 Task: Create an event for the leadership development program.
Action: Mouse moved to (327, 373)
Screenshot: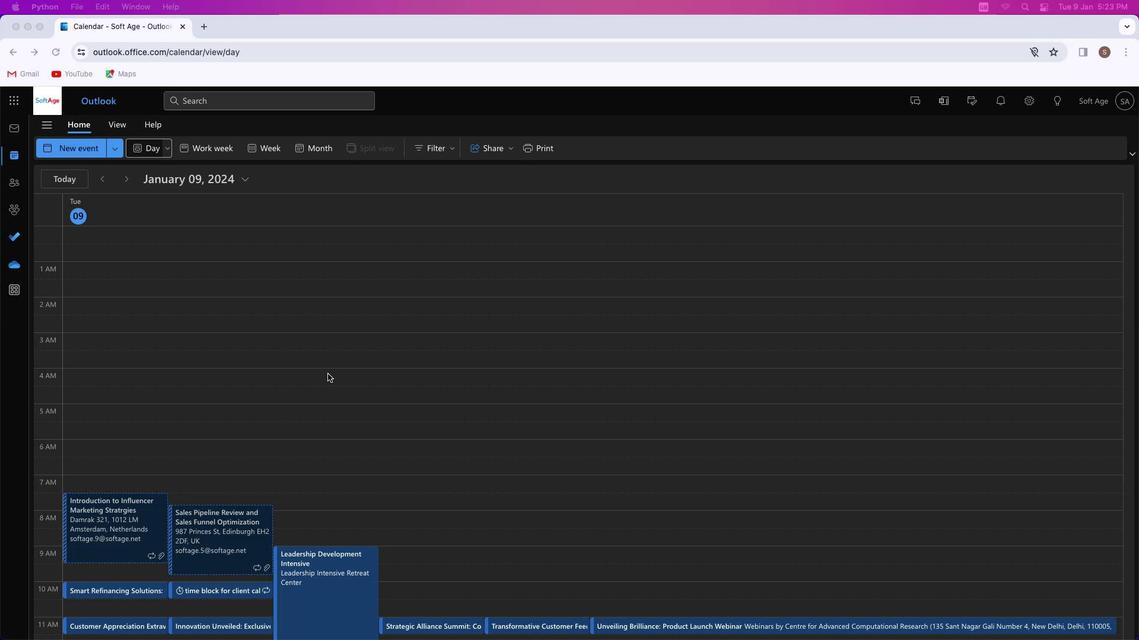 
Action: Mouse pressed left at (327, 373)
Screenshot: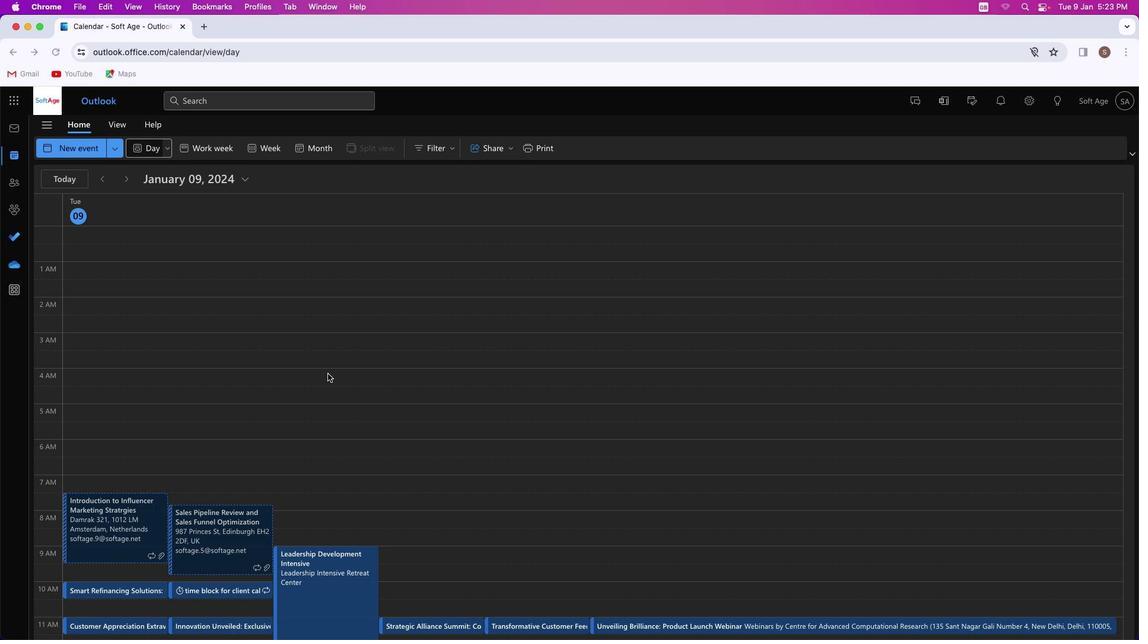 
Action: Mouse moved to (70, 153)
Screenshot: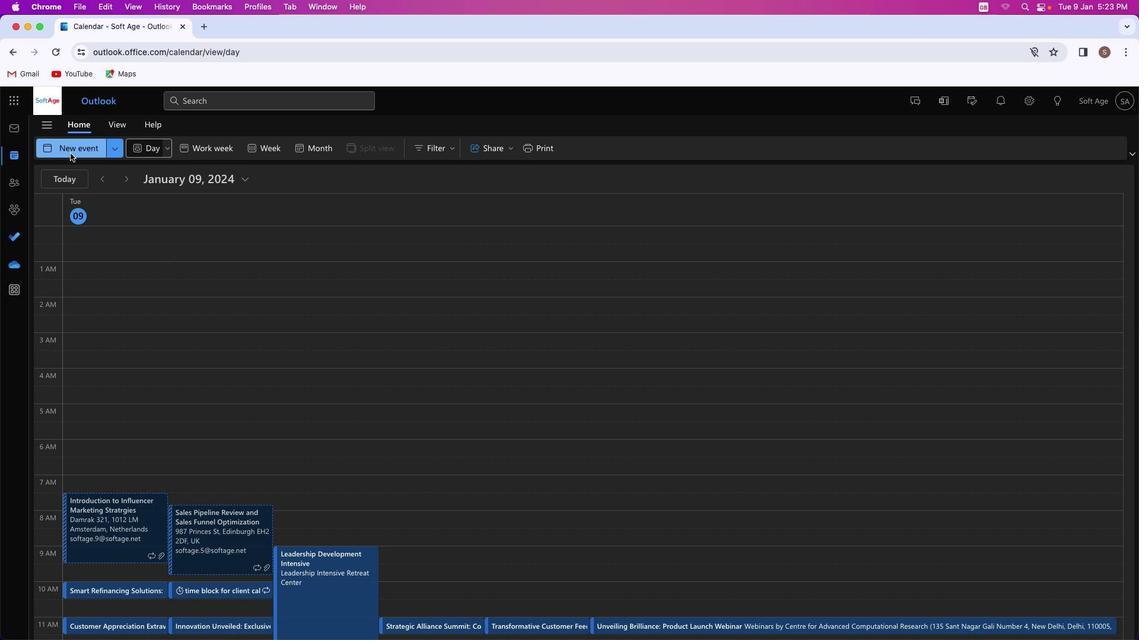 
Action: Mouse pressed left at (70, 153)
Screenshot: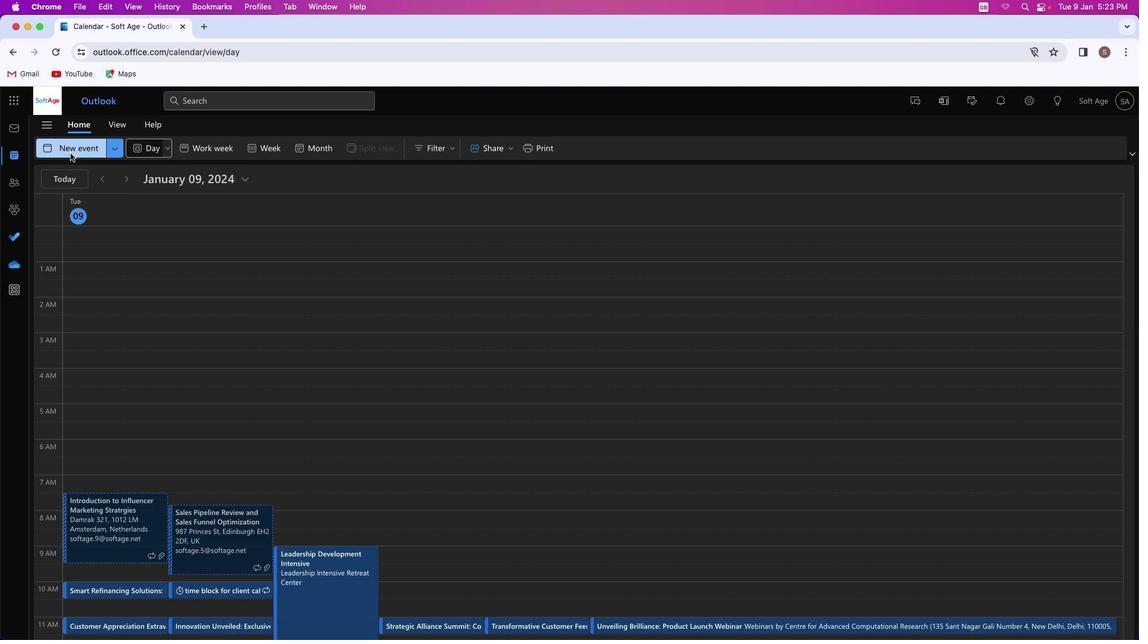 
Action: Mouse moved to (295, 226)
Screenshot: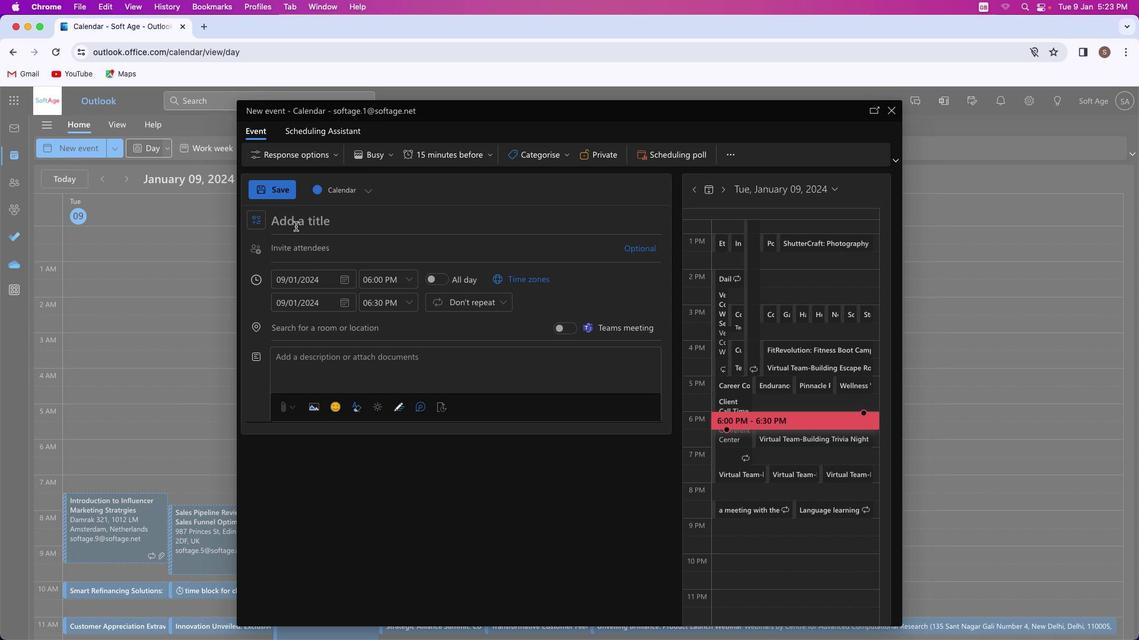 
Action: Mouse pressed left at (295, 226)
Screenshot: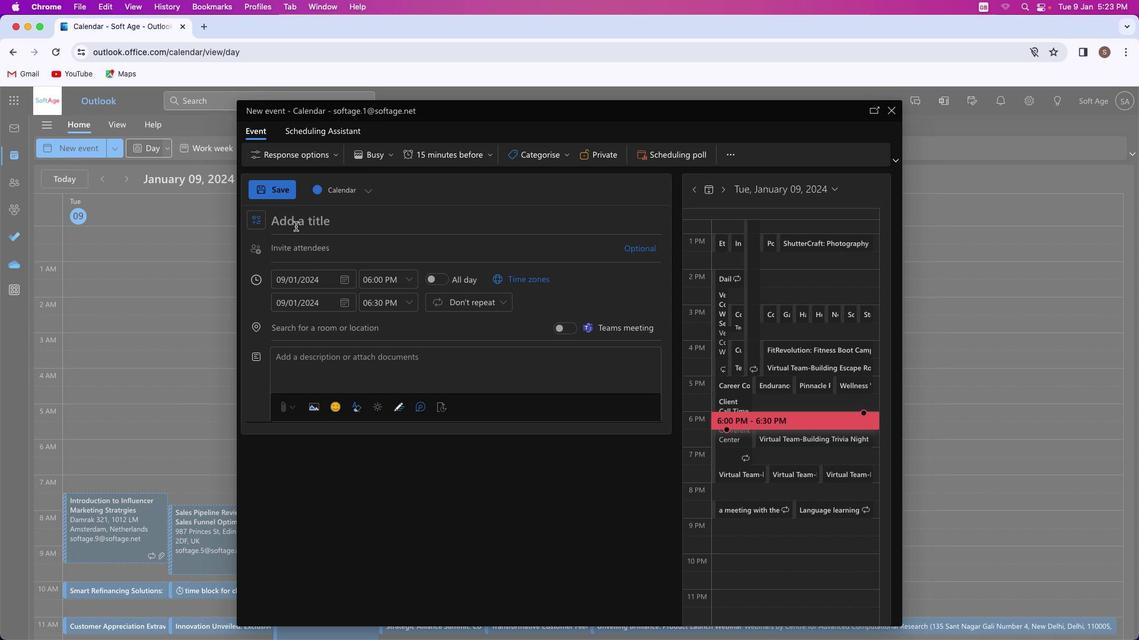 
Action: Key pressed Key.shift_r'L''e''a''d''e''r''s''h''i''p'Key.spaceKey.shift'F''o''r''g''e'Key.shift_r':'Key.spaceKey.shift'D''e''v''e''l''o''p''m''e''n''t'Key.spaceKey.shift_r'P''r''o''g''r''a''m'
Screenshot: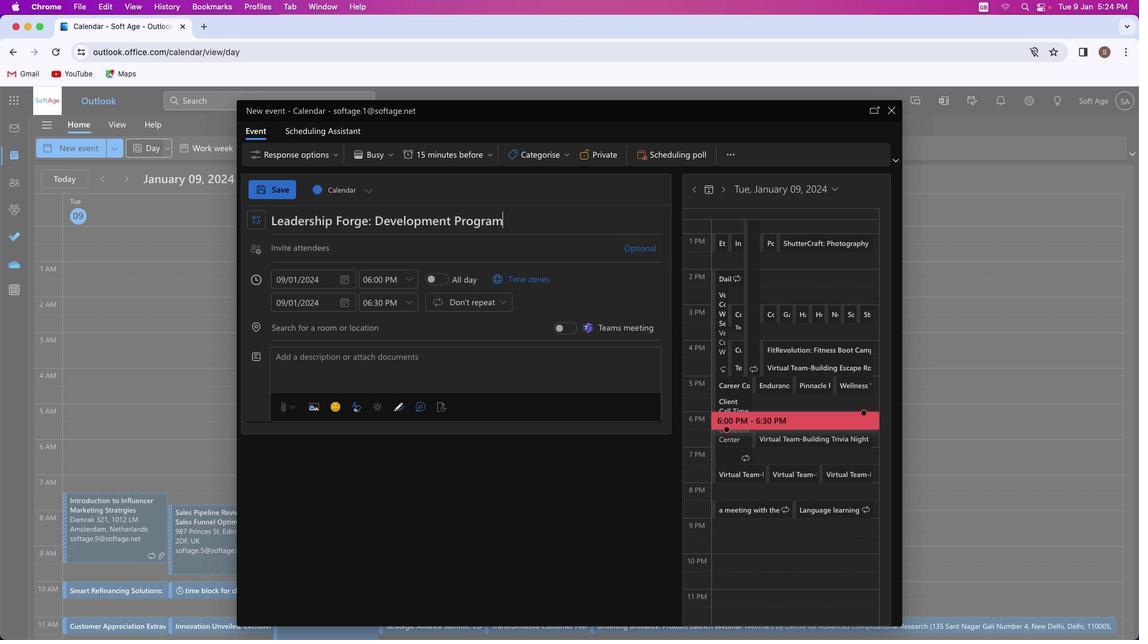 
Action: Mouse moved to (322, 251)
Screenshot: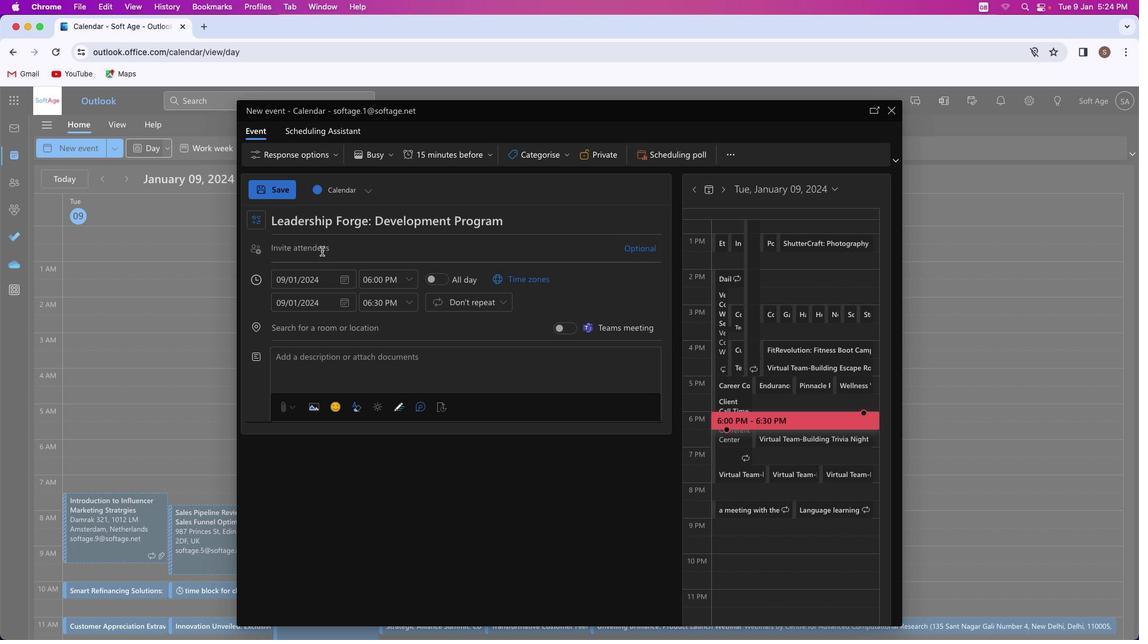 
Action: Mouse pressed left at (322, 251)
Screenshot: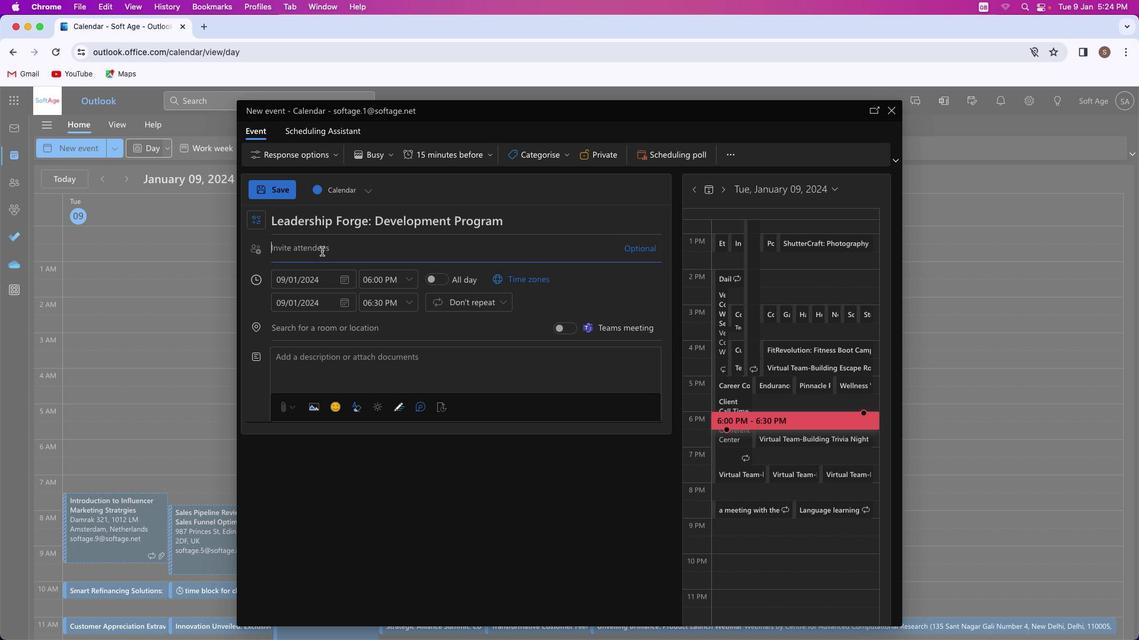
Action: Key pressed Key.shift'A''k''a''s''h''r''a''j''p''u''t'Key.shift'@''o''u''t''l''o''o''k''.''c''o''m'
Screenshot: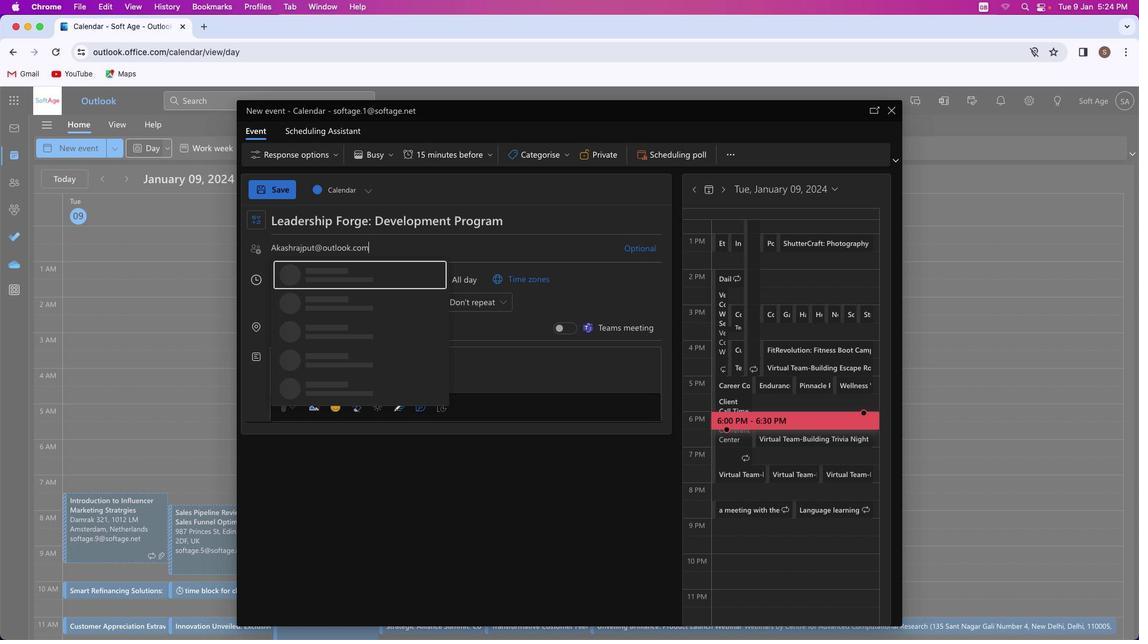 
Action: Mouse moved to (373, 270)
Screenshot: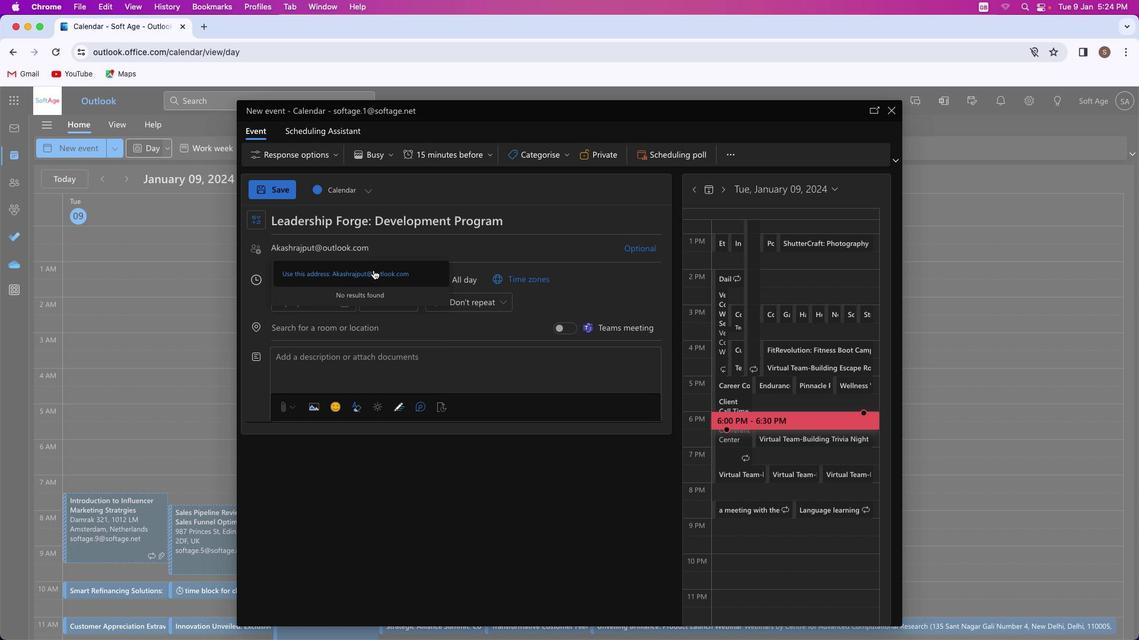 
Action: Mouse pressed left at (373, 270)
Screenshot: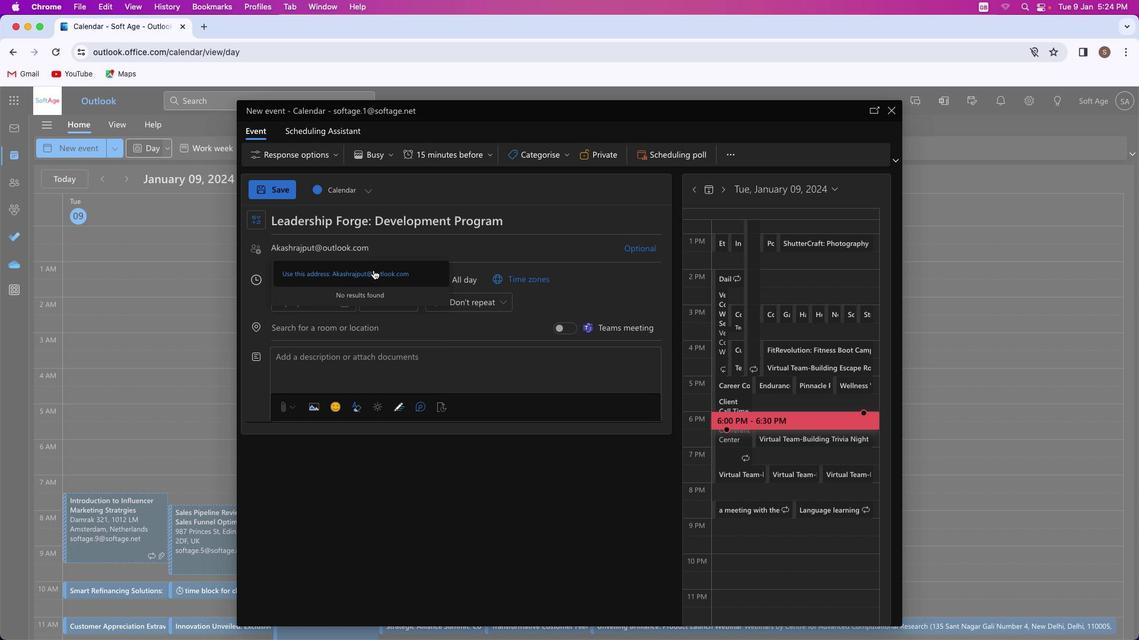 
Action: Mouse moved to (400, 268)
Screenshot: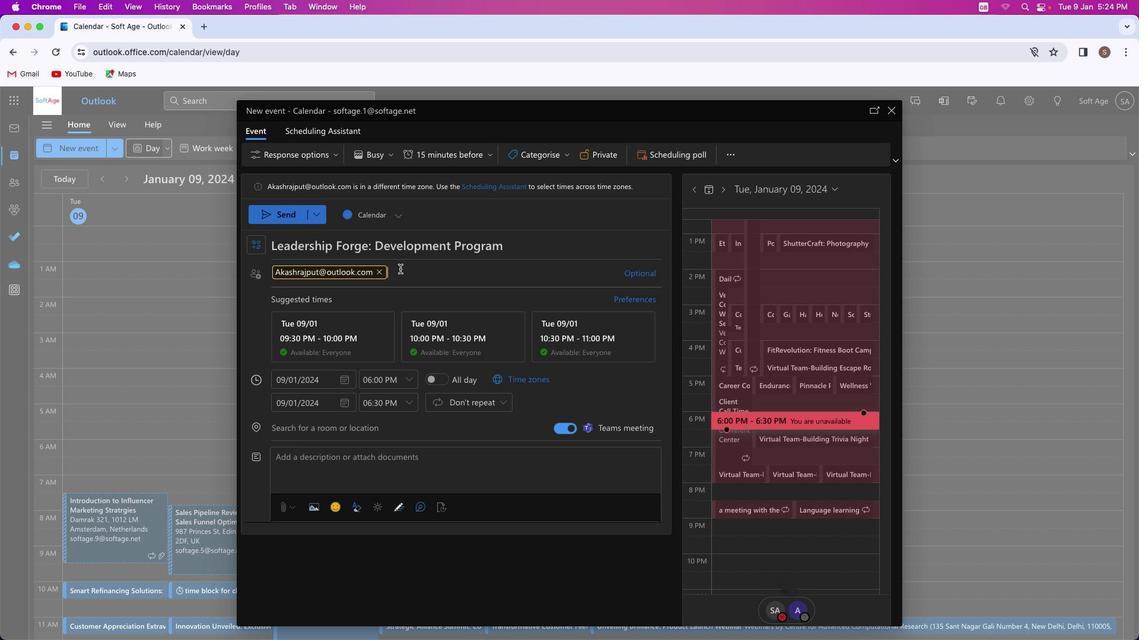 
Action: Key pressed 's''h''i''v''a''m''y''a''d''a''v''s''m''4''1'Key.shift'@''o''u''t''l''o''o''k''.''c''o''m'
Screenshot: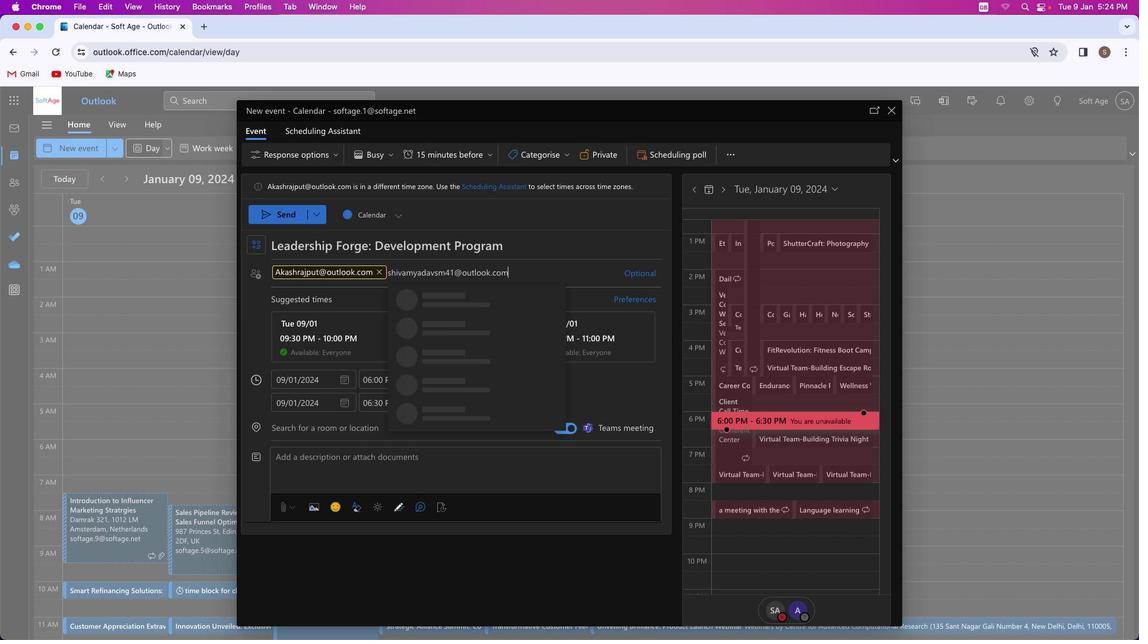 
Action: Mouse moved to (515, 302)
Screenshot: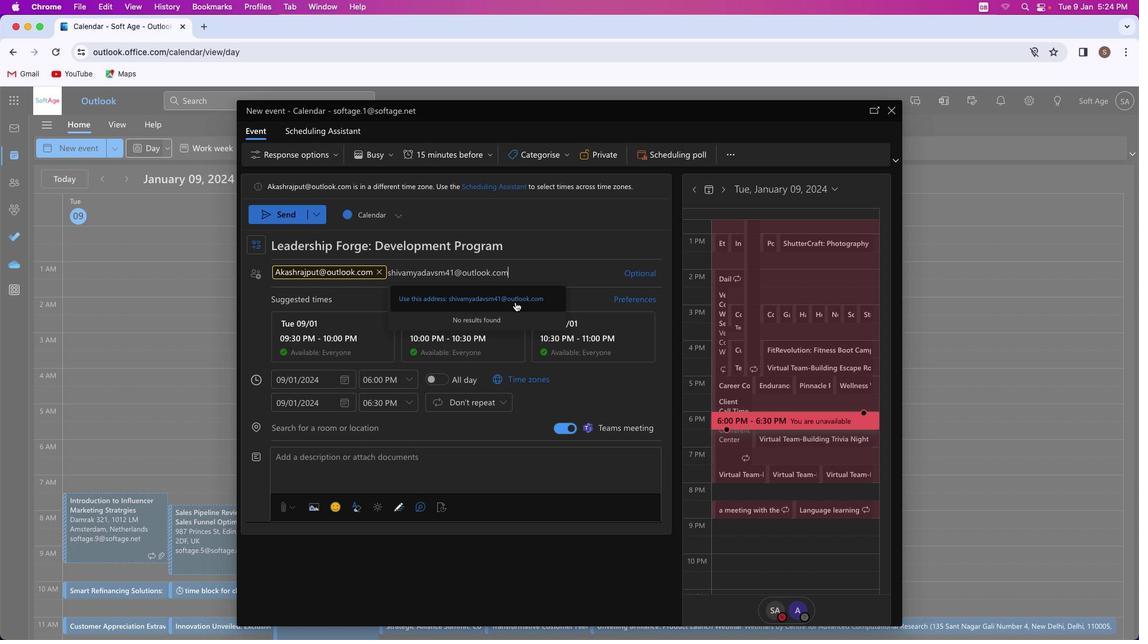 
Action: Mouse pressed left at (515, 302)
Screenshot: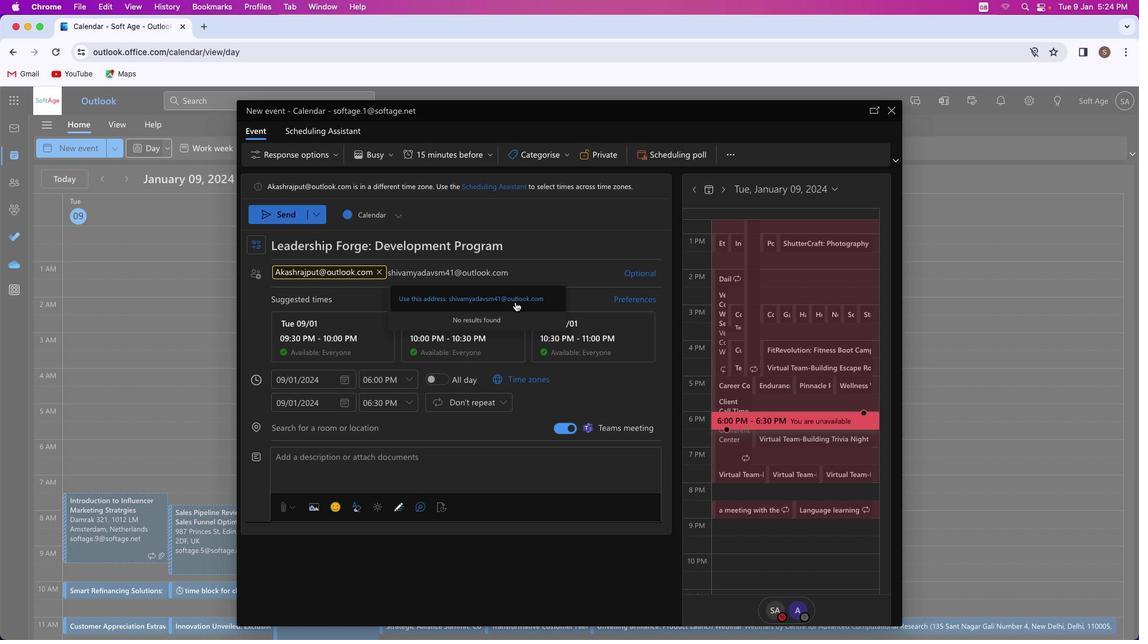 
Action: Mouse moved to (297, 439)
Screenshot: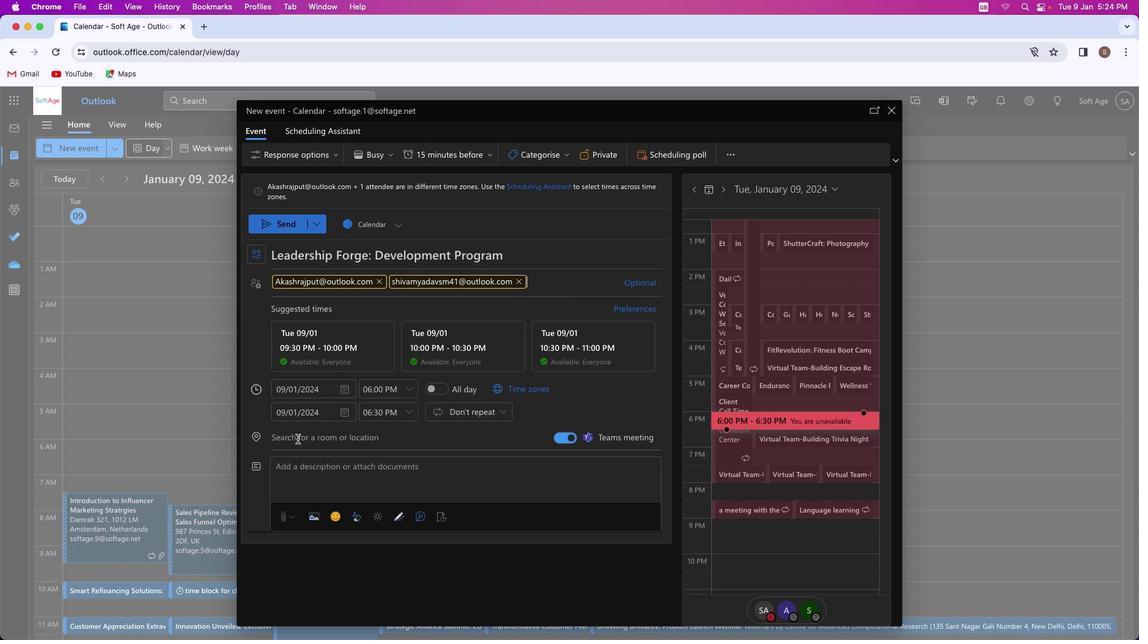 
Action: Mouse pressed left at (297, 439)
Screenshot: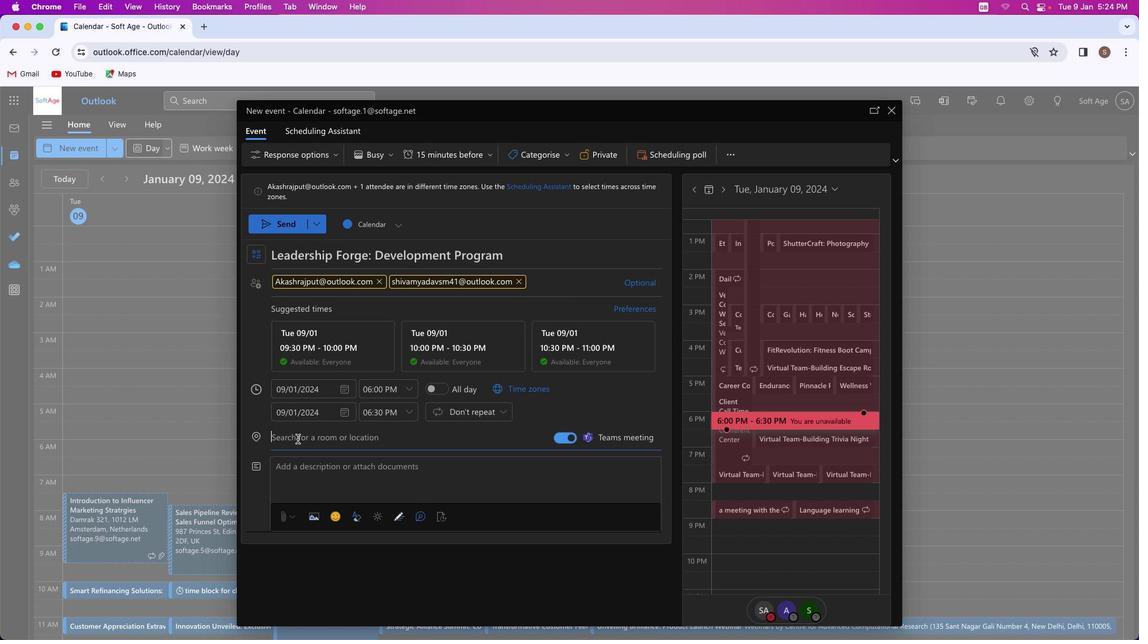 
Action: Key pressed Key.shift'D''e''v''e''l''o''p''m''e''n''t'
Screenshot: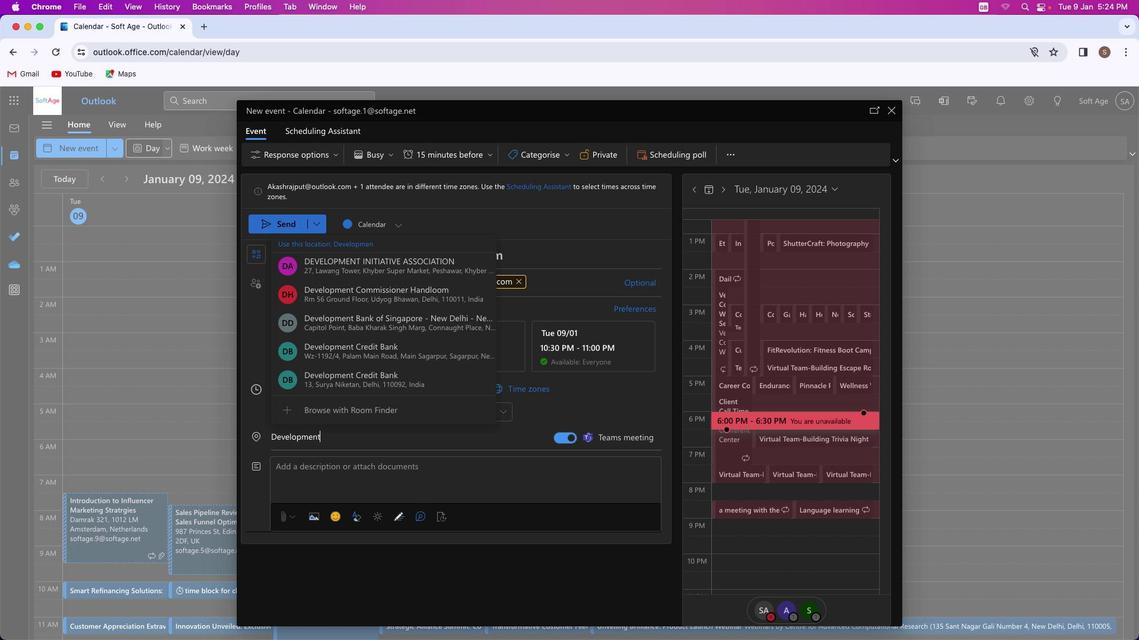 
Action: Mouse moved to (371, 287)
Screenshot: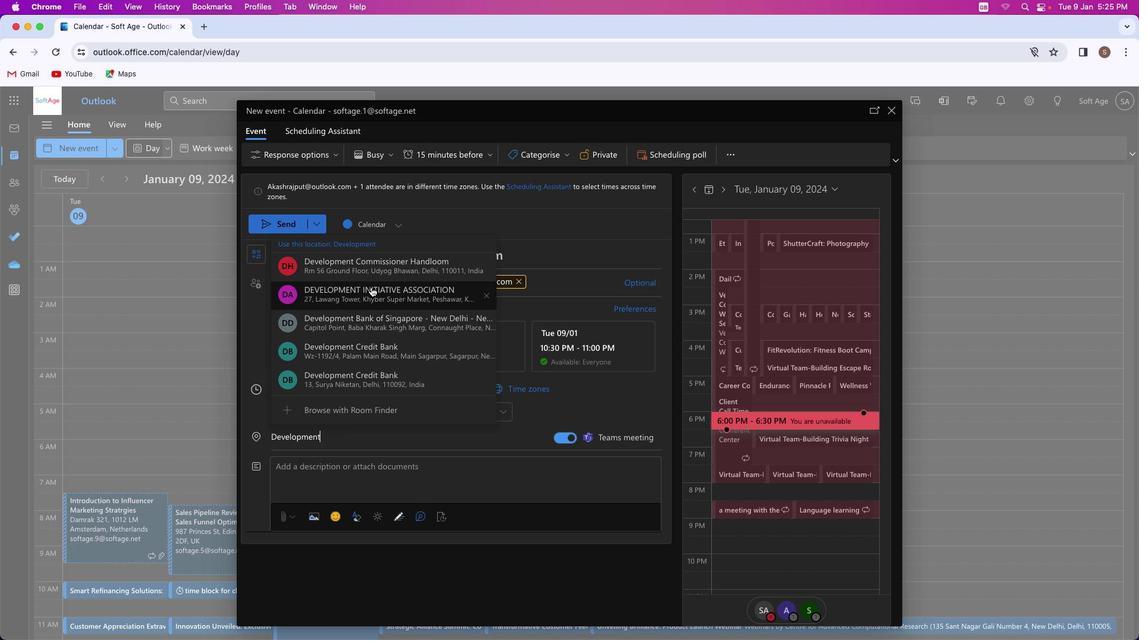 
Action: Mouse pressed left at (371, 287)
Screenshot: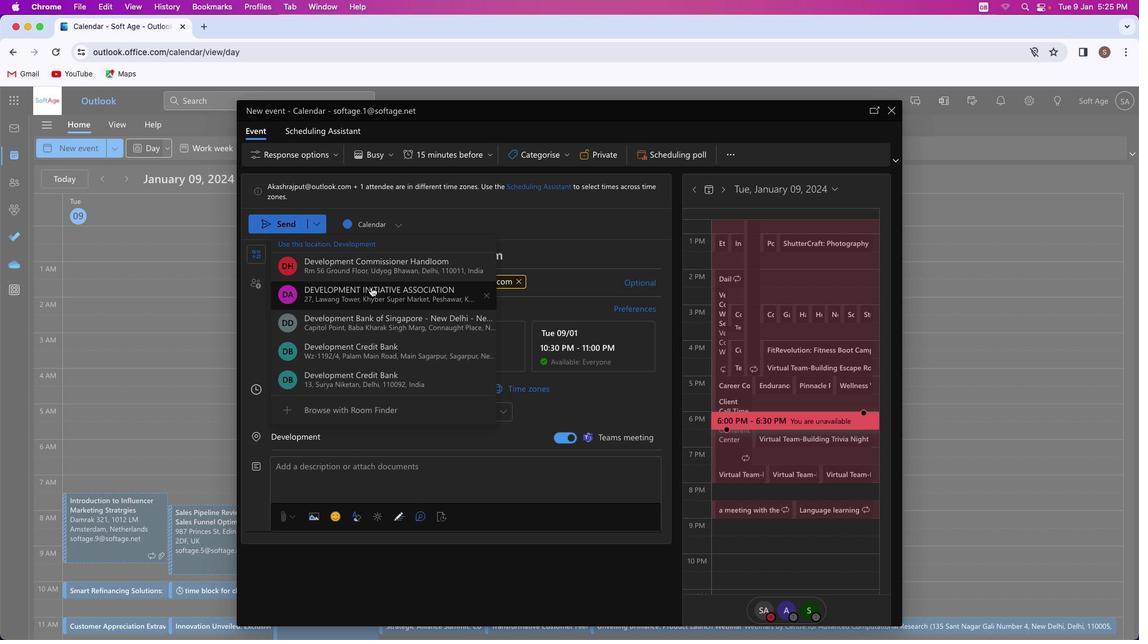 
Action: Mouse moved to (370, 493)
Screenshot: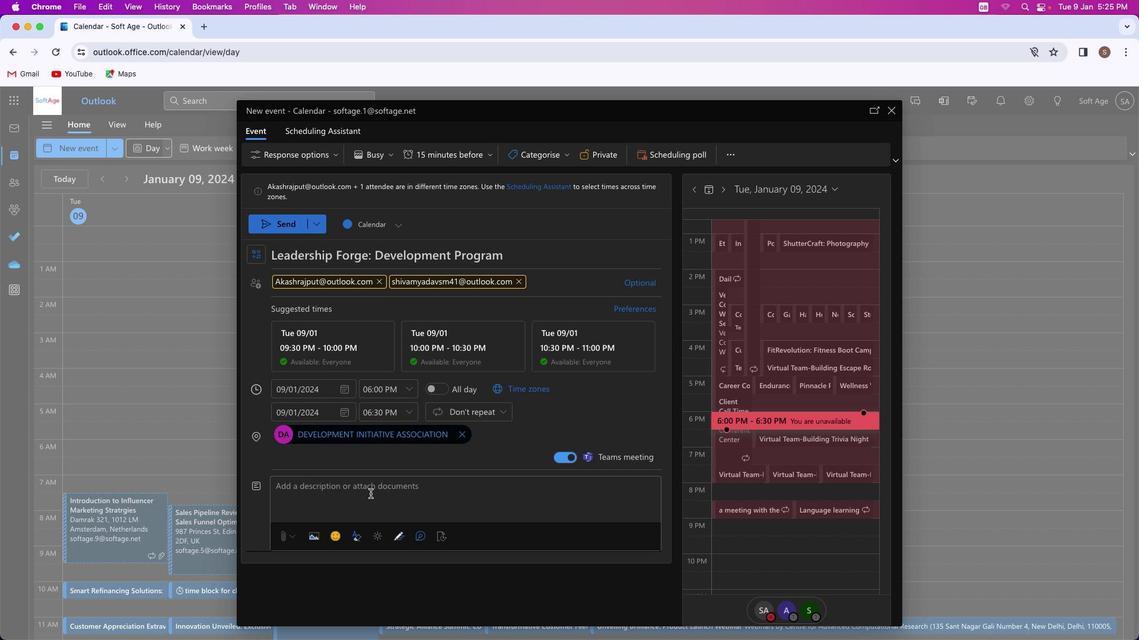 
Action: Mouse pressed left at (370, 493)
Screenshot: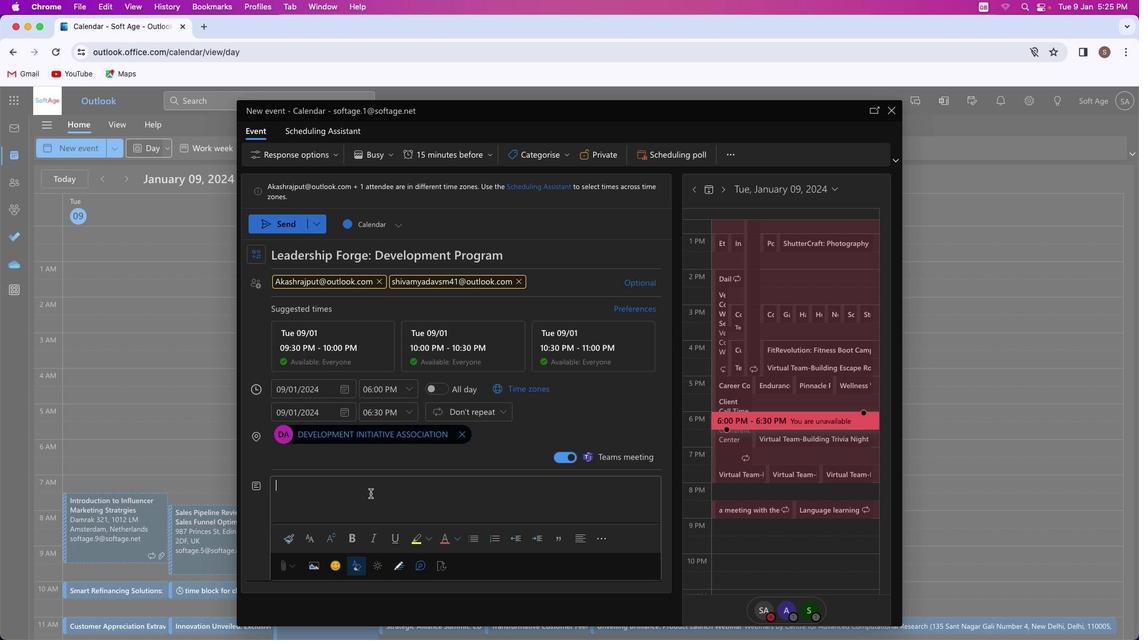 
Action: Key pressed Key.shift_r'I''g''n''i''t''e'Key.space'y''o''u''r'Key.space'l''e''a''d''e''r''s''h''i''p'Key.space'p''o''t''e''n''t''i''a''l'Key.space'i''n'Key.space'o''u''r'Key.space'c''o''m''p''r''e''h''e''n''s''i''v''e'Key.space'p''r''o''g''r''a''m''.'Key.spaceKey.shift'G''a''i''n'Key.space's''k''i''l''l''s'','Key.space'i''n''s''i''g''h''t''s'','Key.space'a''n''d'Key.space'm''e''n''t''o''r''s''h''i''p'Key.space't''o'Key.space't''h''r''i''v''e'Key.space'i''n'Key.space't''o''d''a''y'"'"'s'Key.space'd''y''n''a''m''i''c'Key.space'l''a''n''d''s''c''a''p''e''.'Key.spaceKey.shift'E''l''e''v''a''t''e'Key.space'y''o''u''r'Key.space'l''e''a''d''e''r''s''h''i''p'Key.space'j''o''u''r''n''e''y'Key.space'w''i''t''h'Key.space'u''s''.'
Screenshot: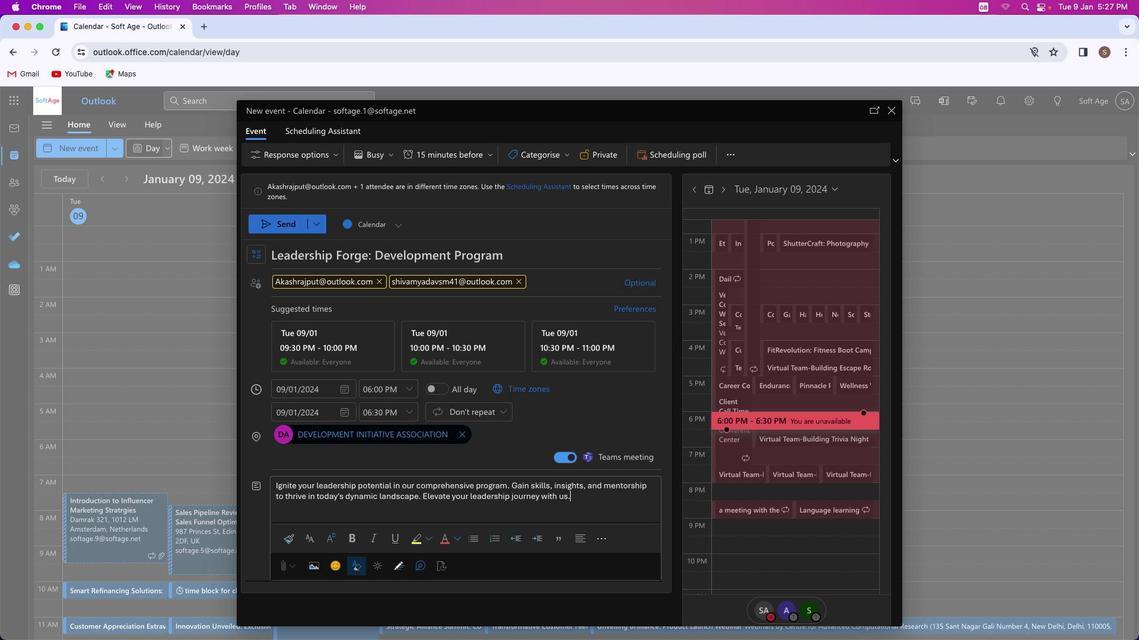 
Action: Mouse moved to (506, 486)
Screenshot: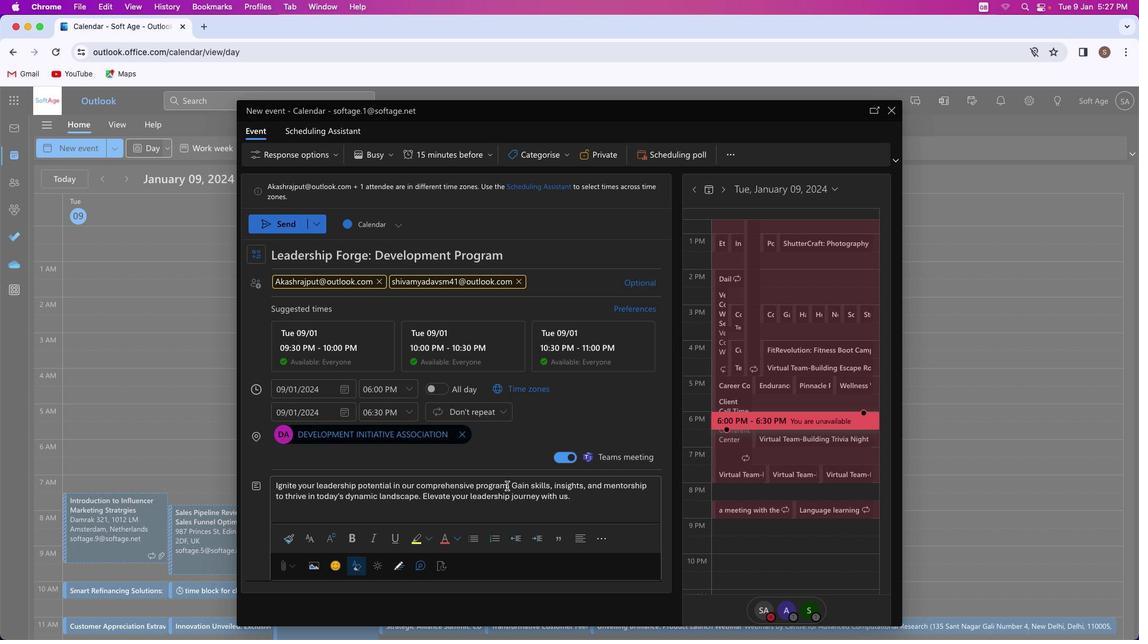 
Action: Mouse pressed left at (506, 486)
Screenshot: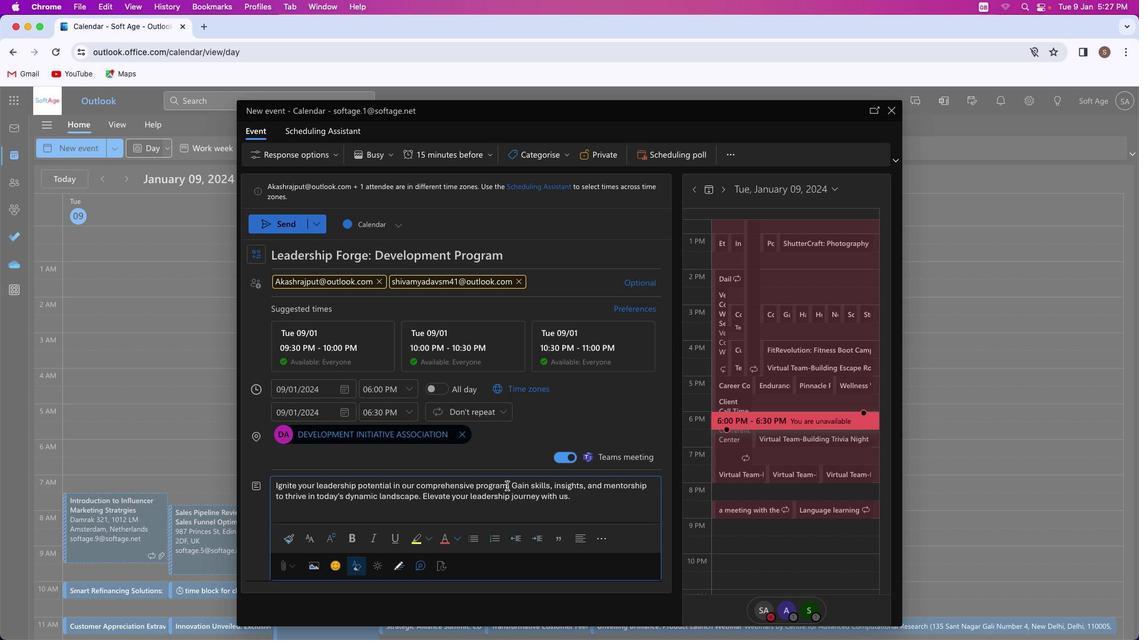 
Action: Mouse moved to (354, 537)
Screenshot: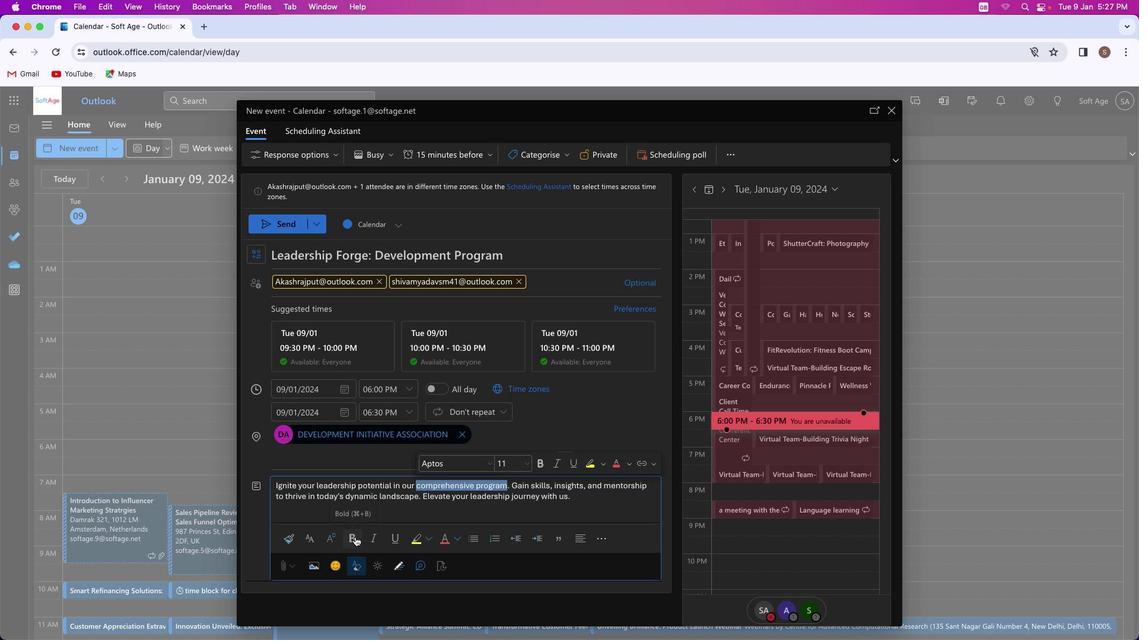 
Action: Mouse pressed left at (354, 537)
Screenshot: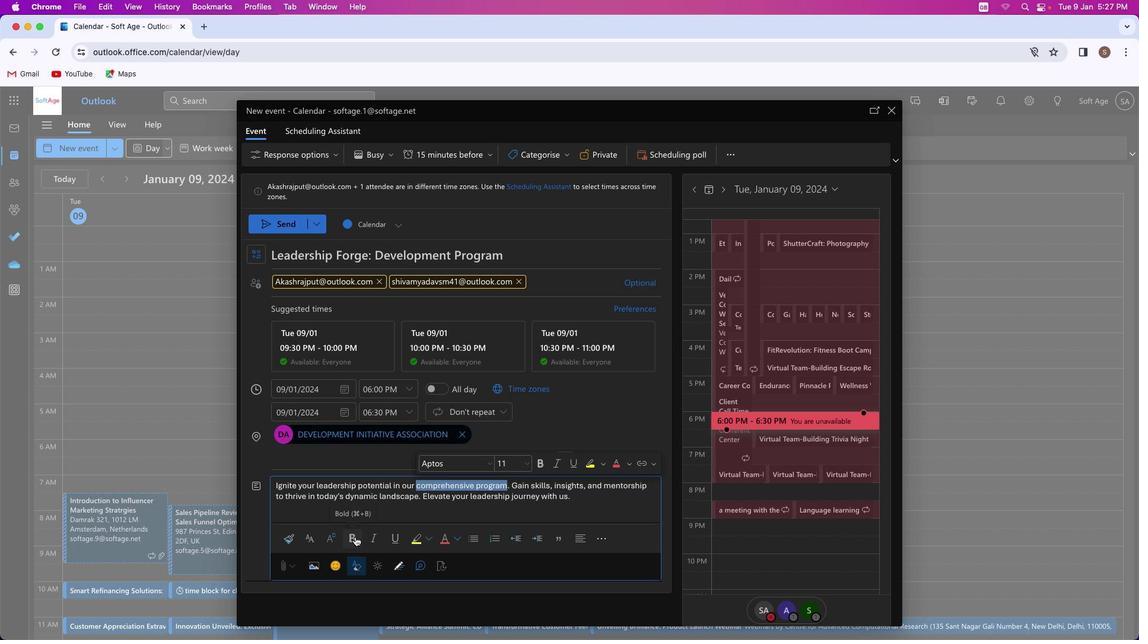 
Action: Mouse moved to (375, 539)
Screenshot: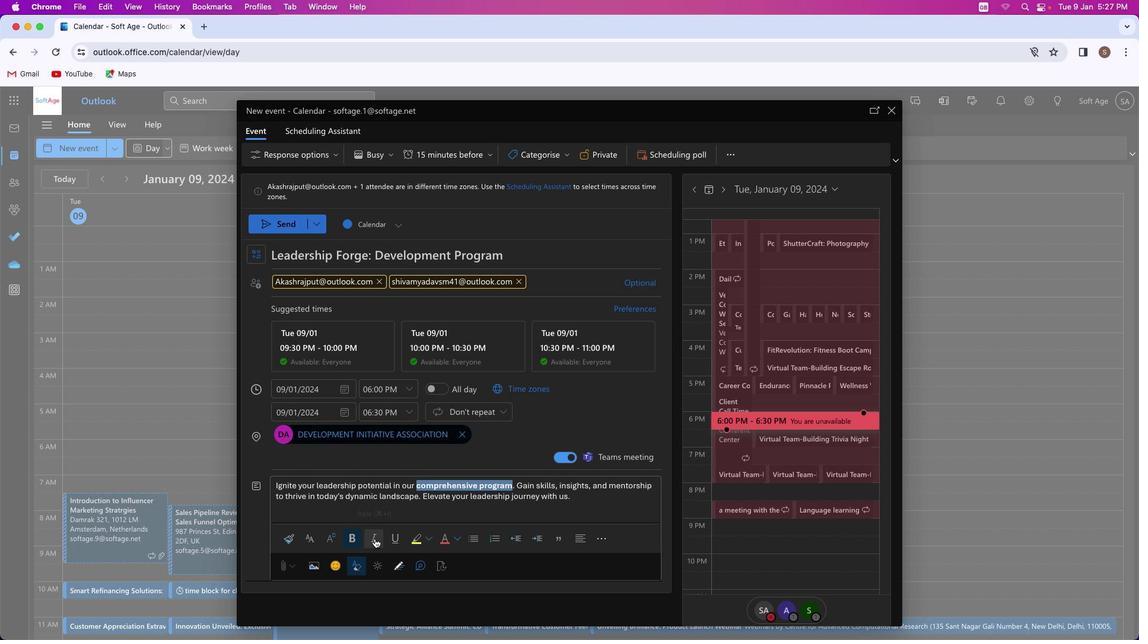 
Action: Mouse pressed left at (375, 539)
Screenshot: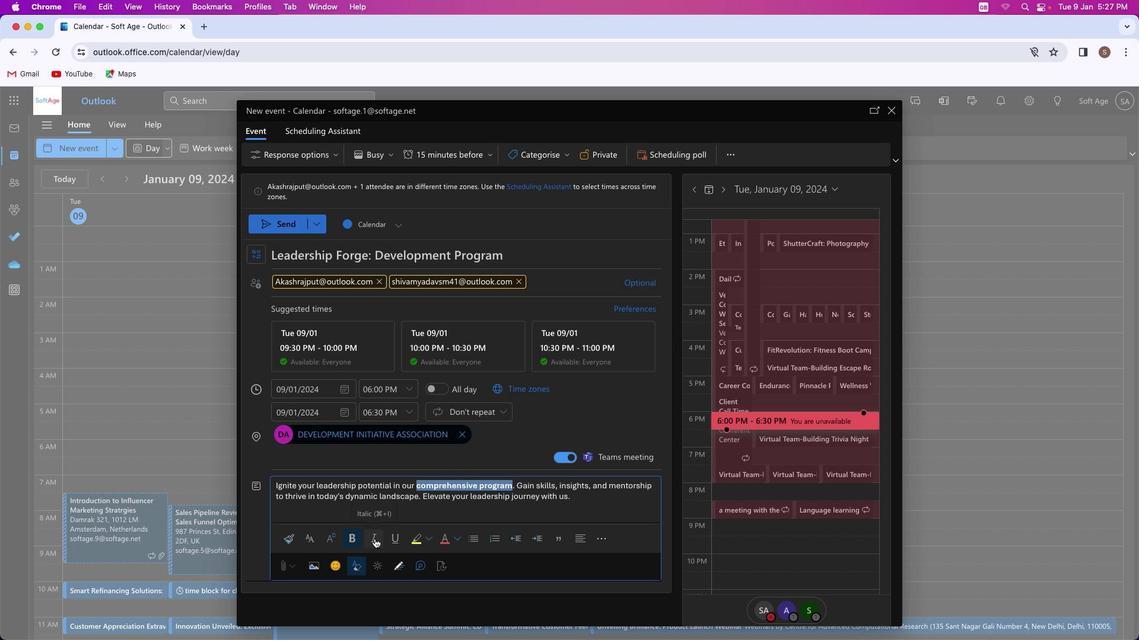 
Action: Mouse moved to (316, 486)
Screenshot: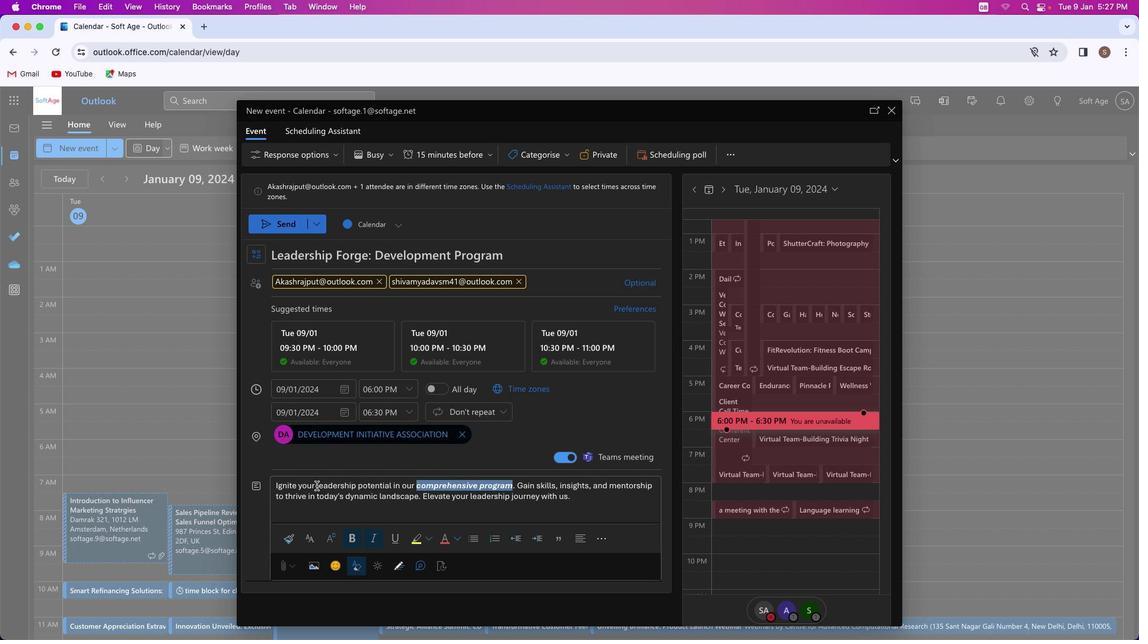 
Action: Mouse pressed left at (316, 486)
Screenshot: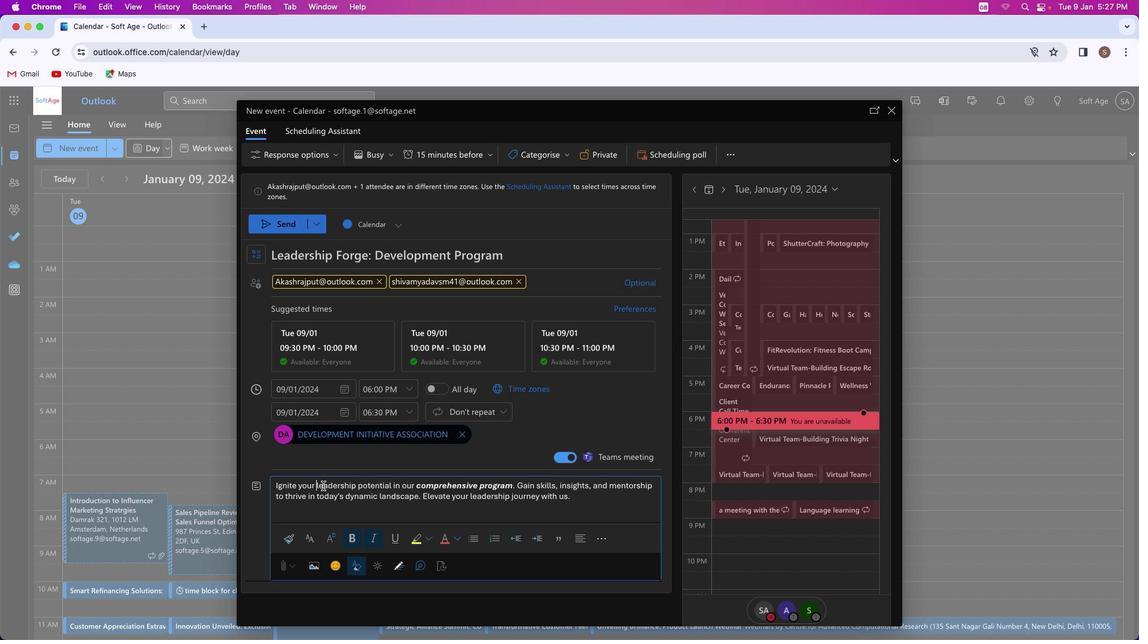 
Action: Mouse moved to (350, 535)
Screenshot: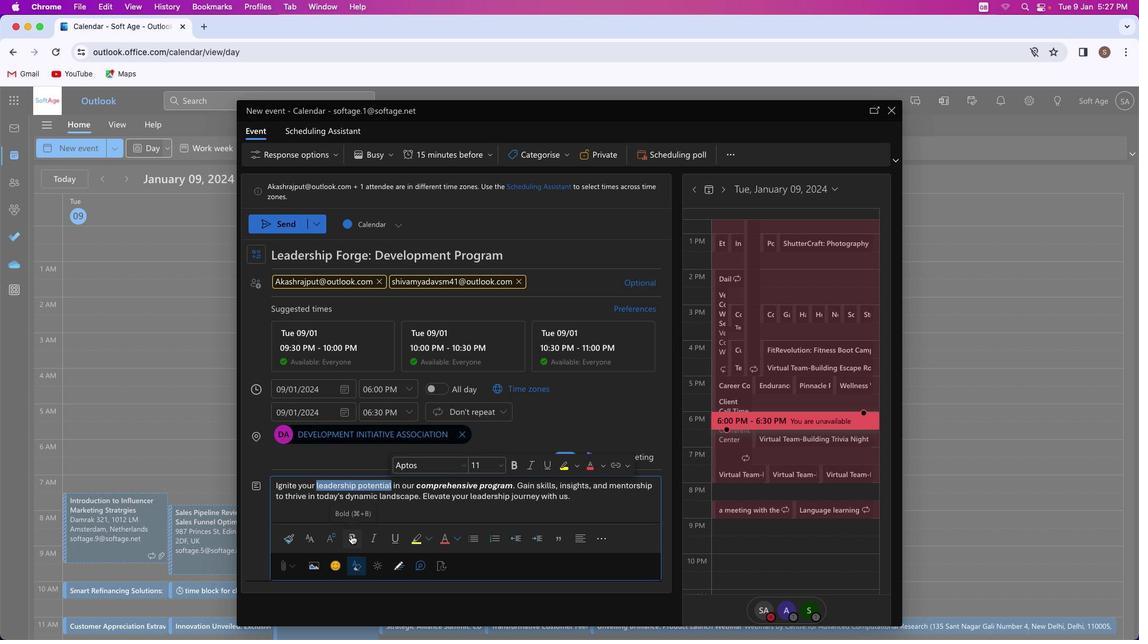 
Action: Mouse pressed left at (350, 535)
Screenshot: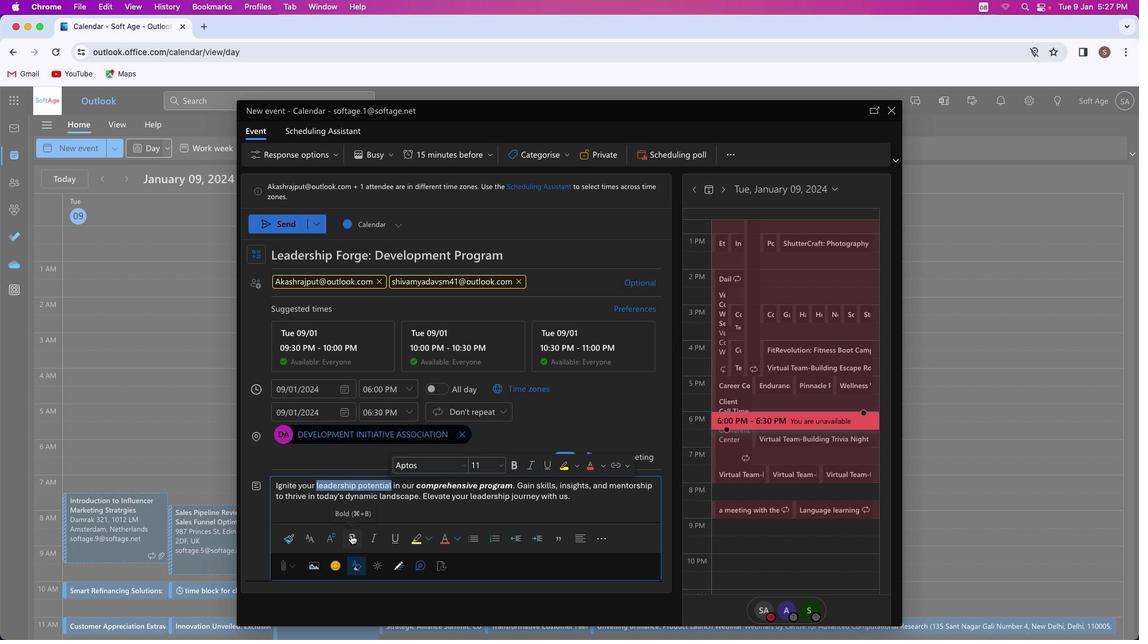 
Action: Mouse moved to (375, 536)
Screenshot: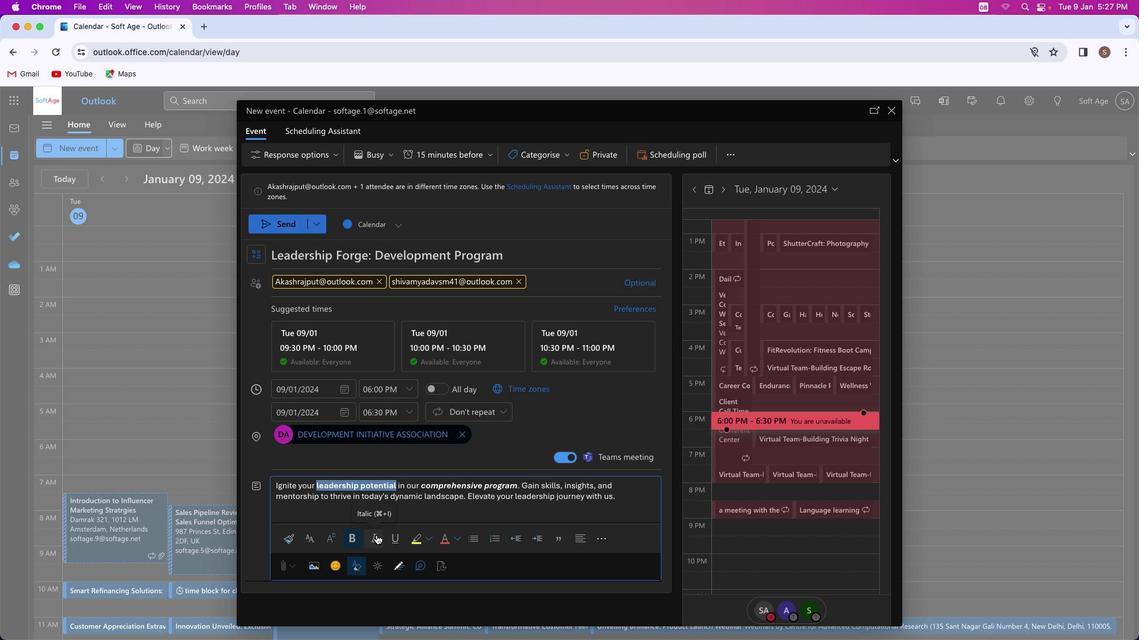 
Action: Mouse pressed left at (375, 536)
Screenshot: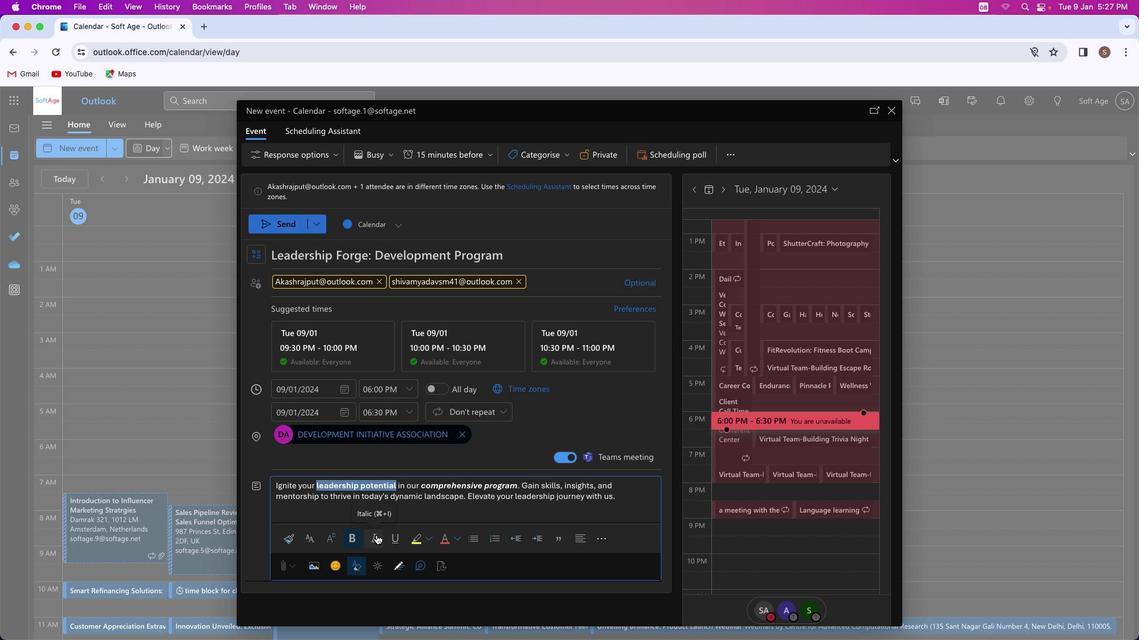 
Action: Mouse moved to (441, 508)
Screenshot: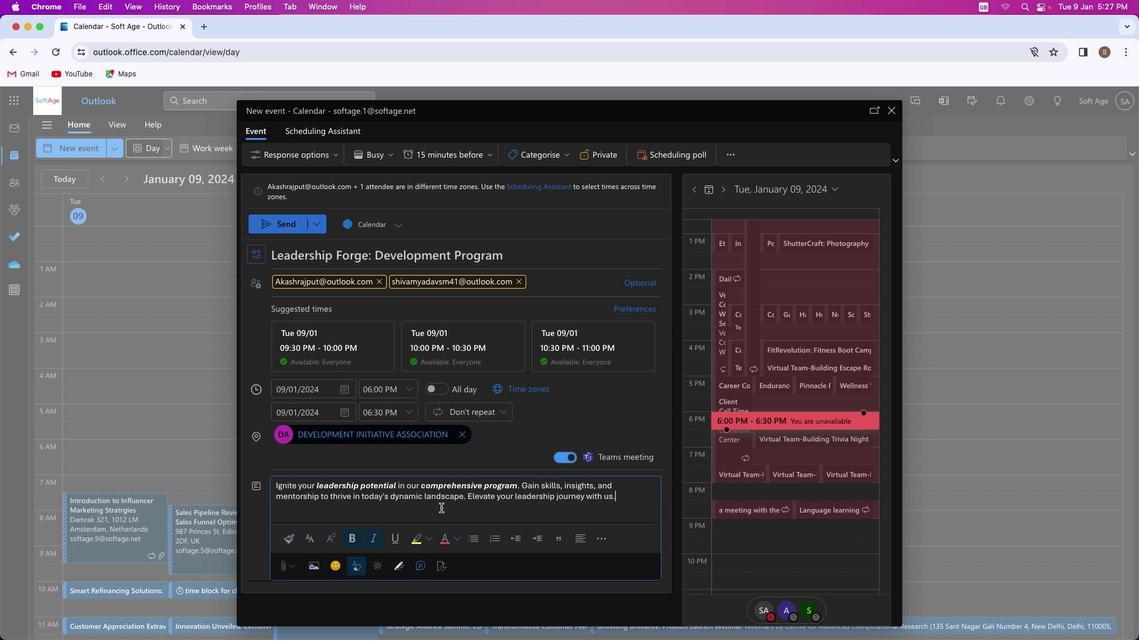 
Action: Mouse pressed left at (441, 508)
Screenshot: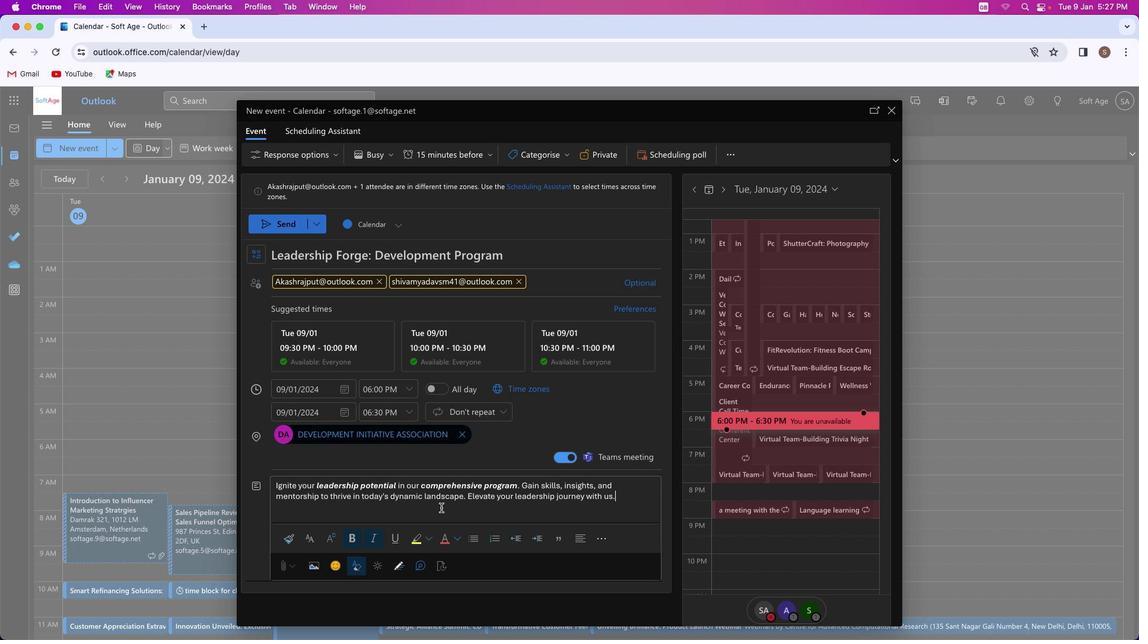 
Action: Mouse moved to (627, 499)
Screenshot: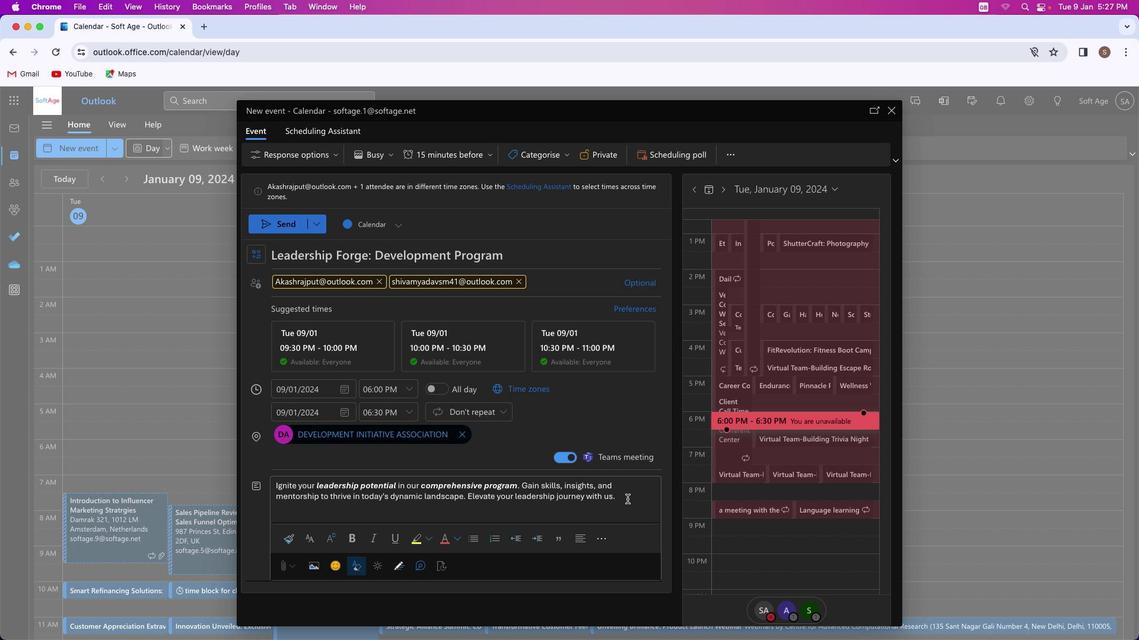 
Action: Mouse pressed left at (627, 499)
Screenshot: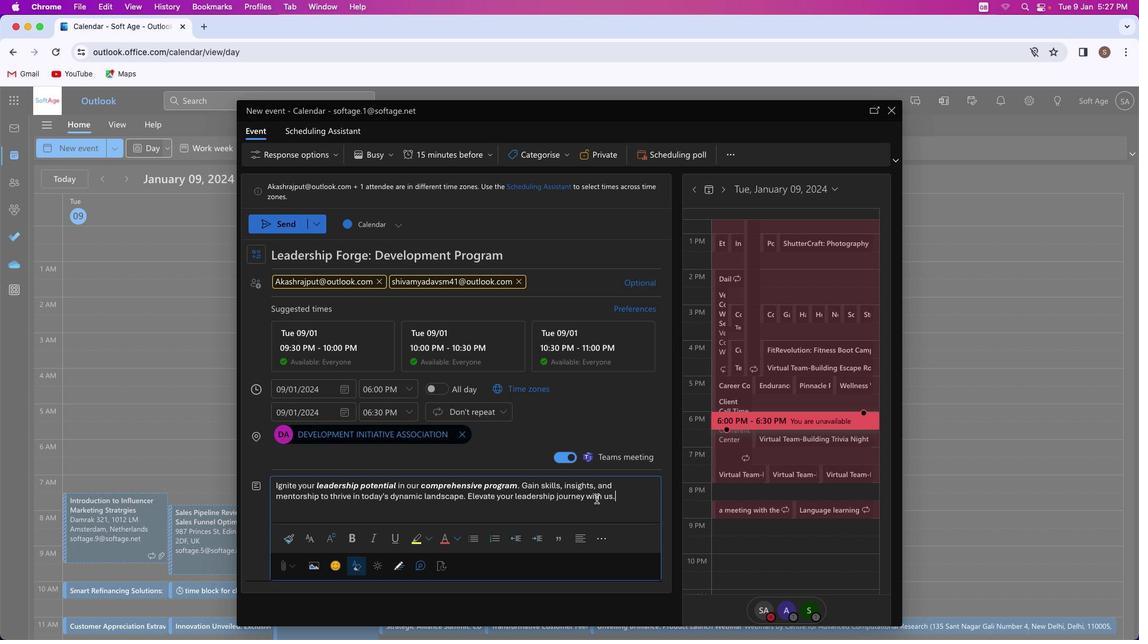 
Action: Mouse moved to (433, 539)
Screenshot: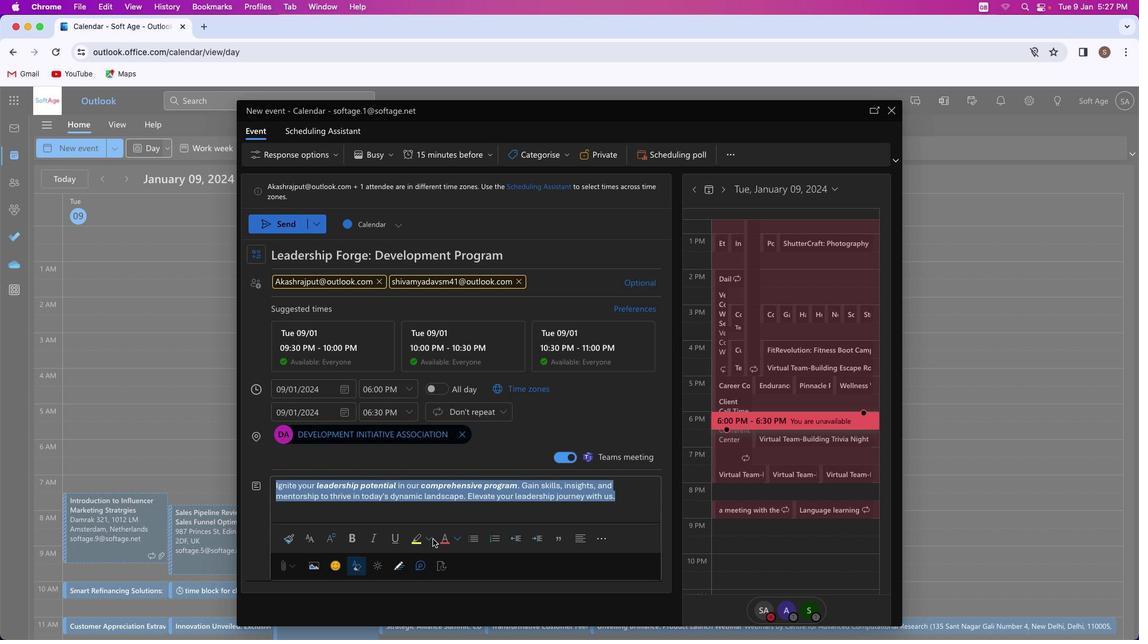 
Action: Mouse pressed left at (433, 539)
Screenshot: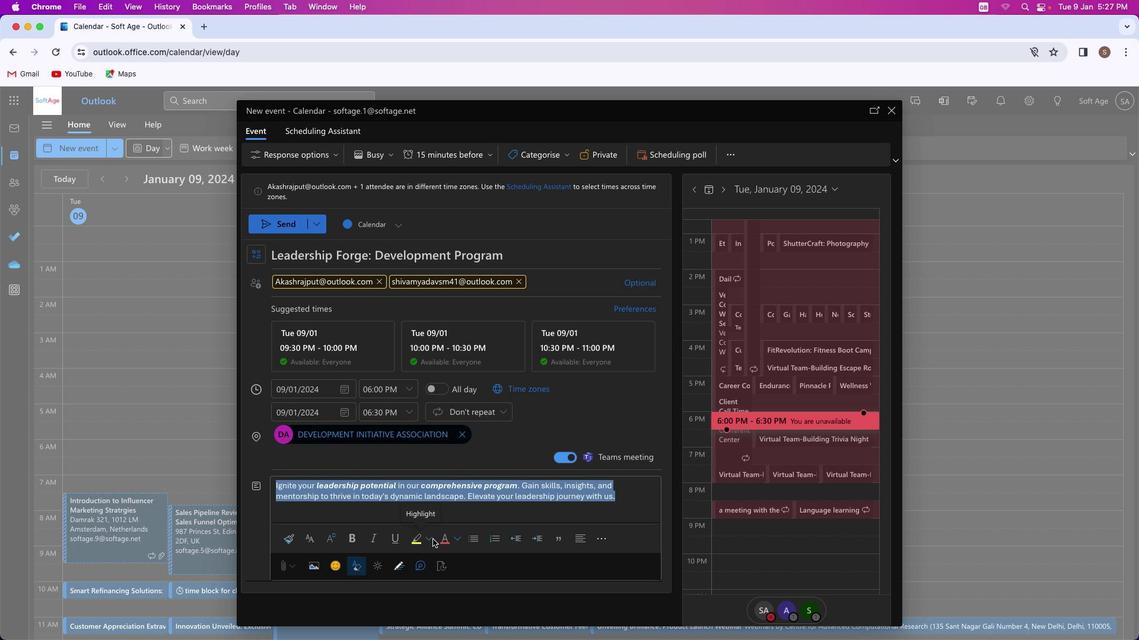
Action: Mouse moved to (415, 541)
Screenshot: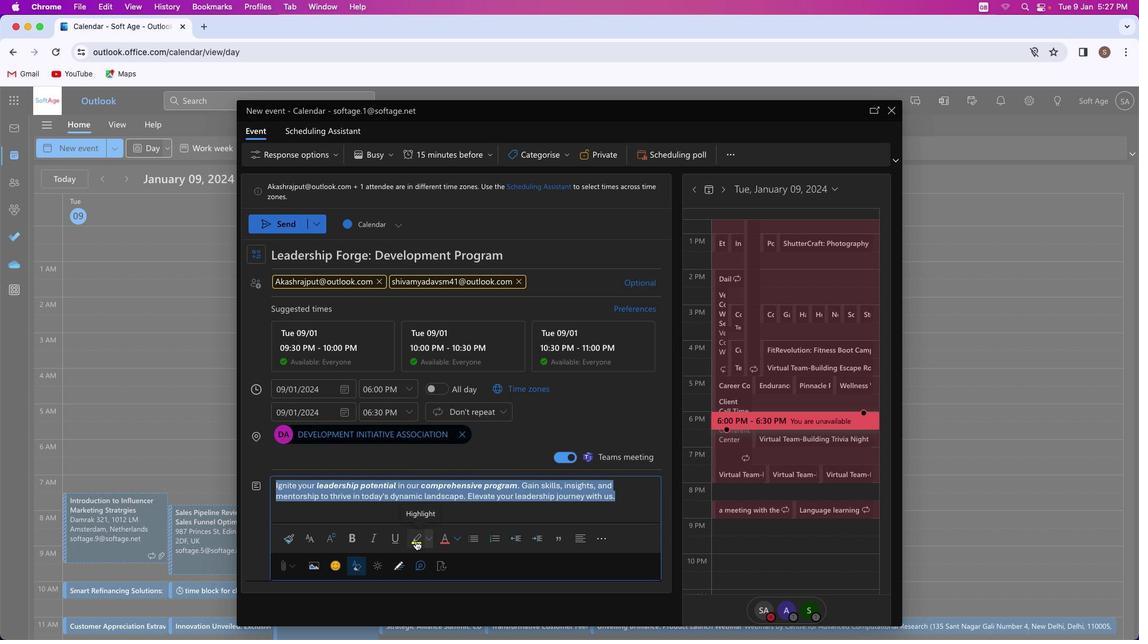 
Action: Mouse pressed left at (415, 541)
Screenshot: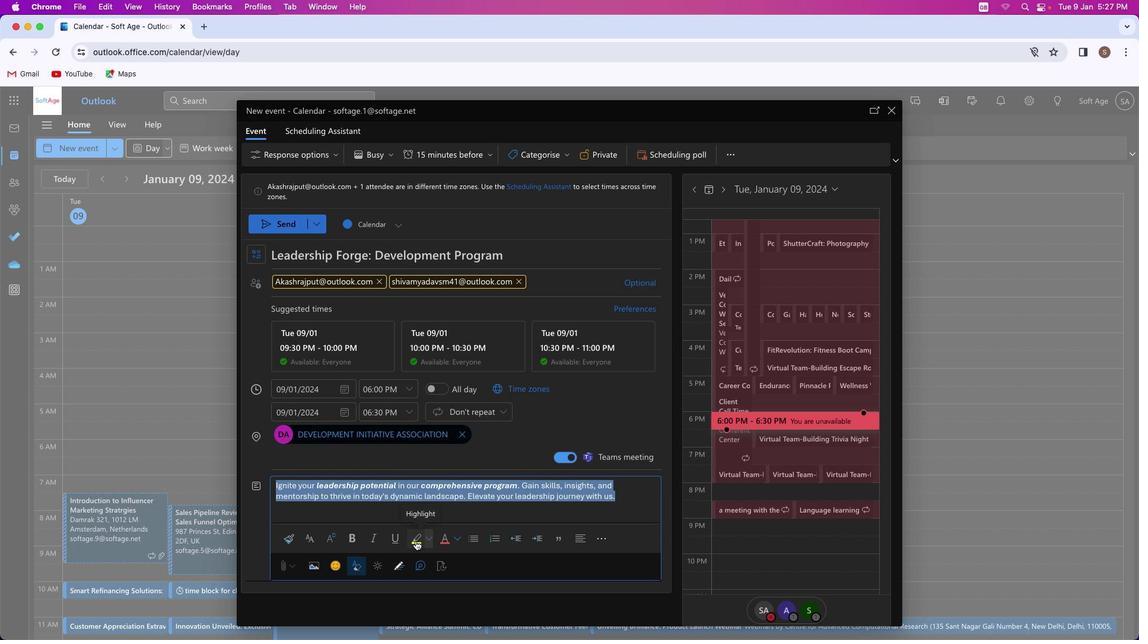 
Action: Mouse moved to (429, 538)
Screenshot: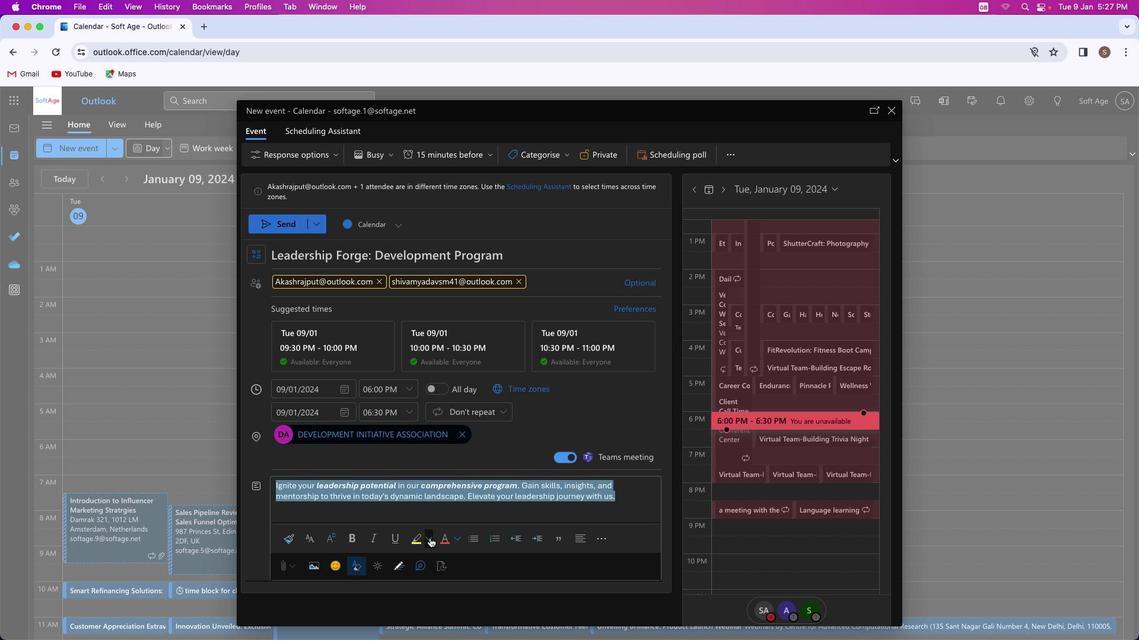 
Action: Mouse pressed left at (429, 538)
Screenshot: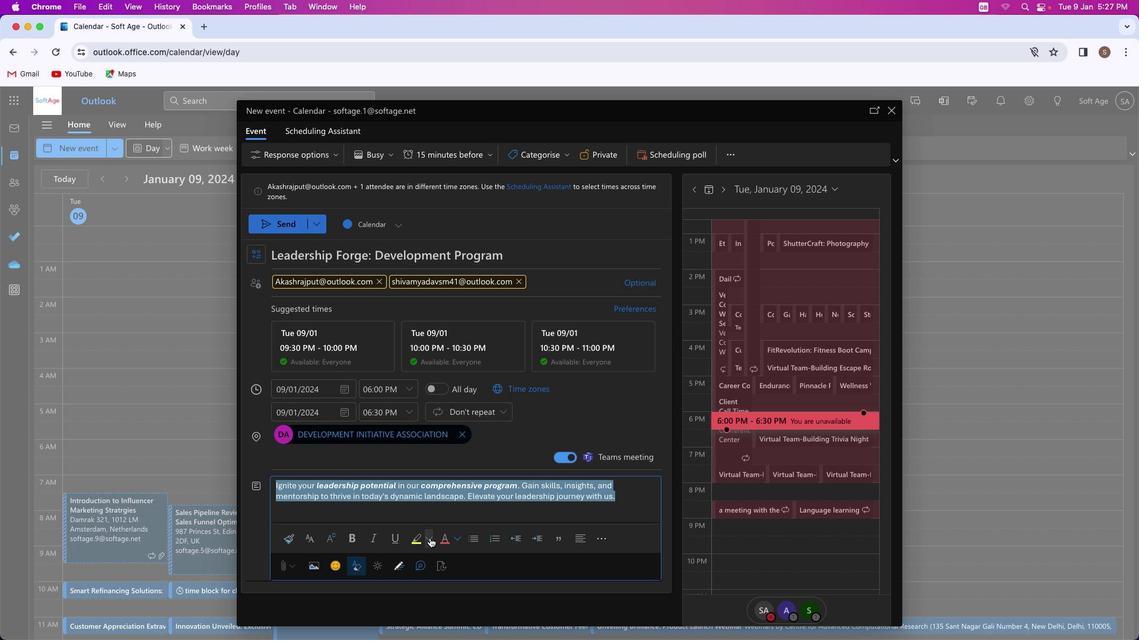 
Action: Mouse moved to (420, 473)
Screenshot: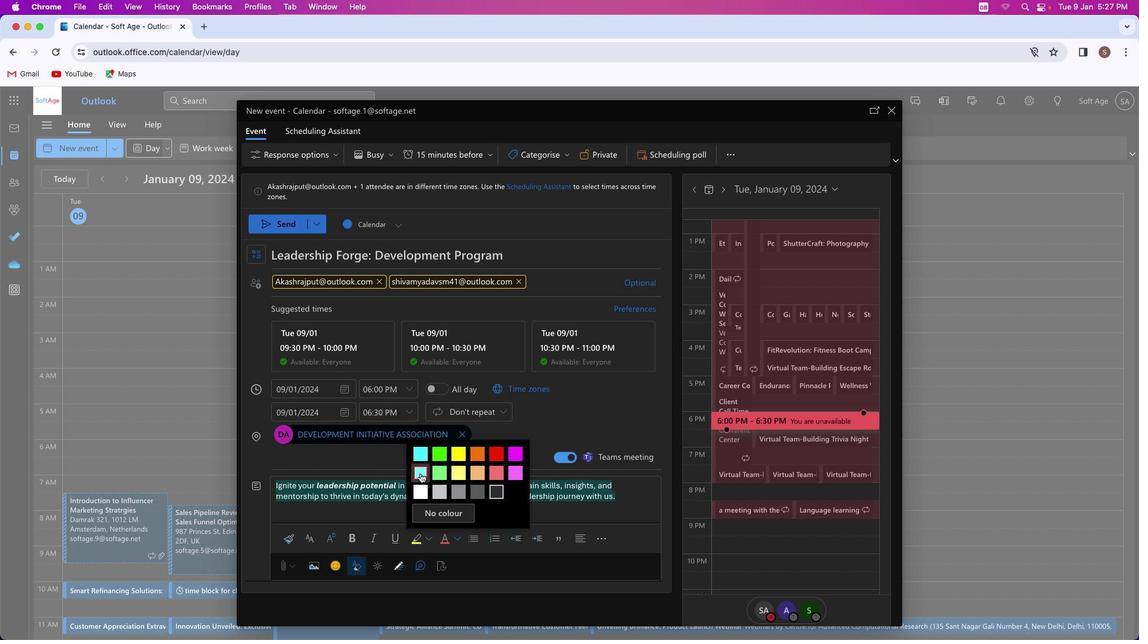 
Action: Mouse pressed left at (420, 473)
Screenshot: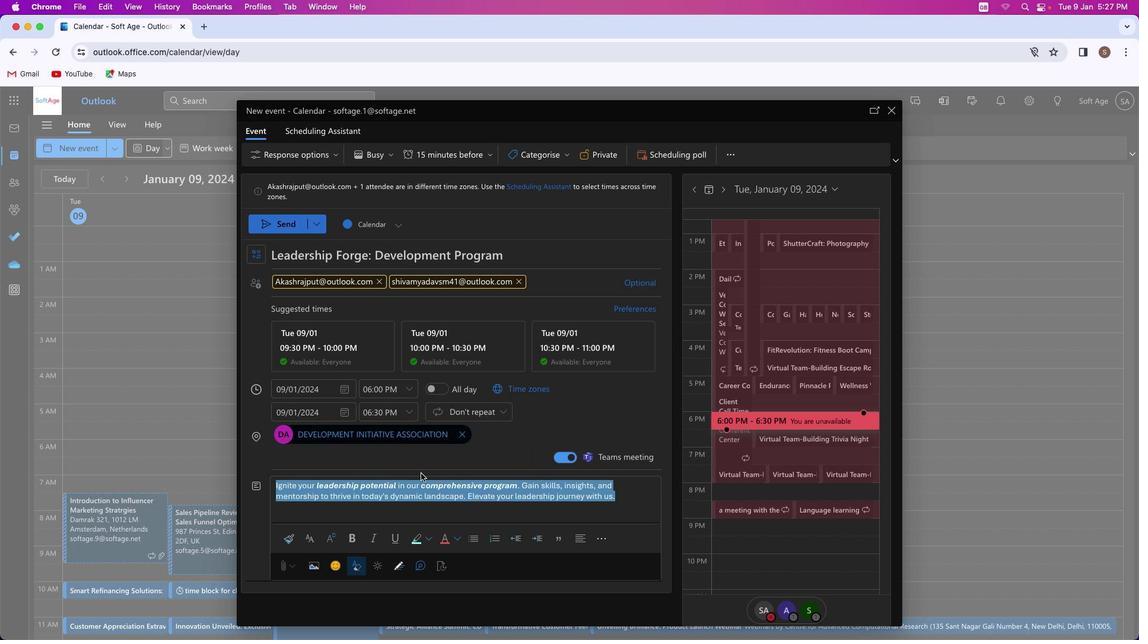 
Action: Mouse moved to (514, 510)
Screenshot: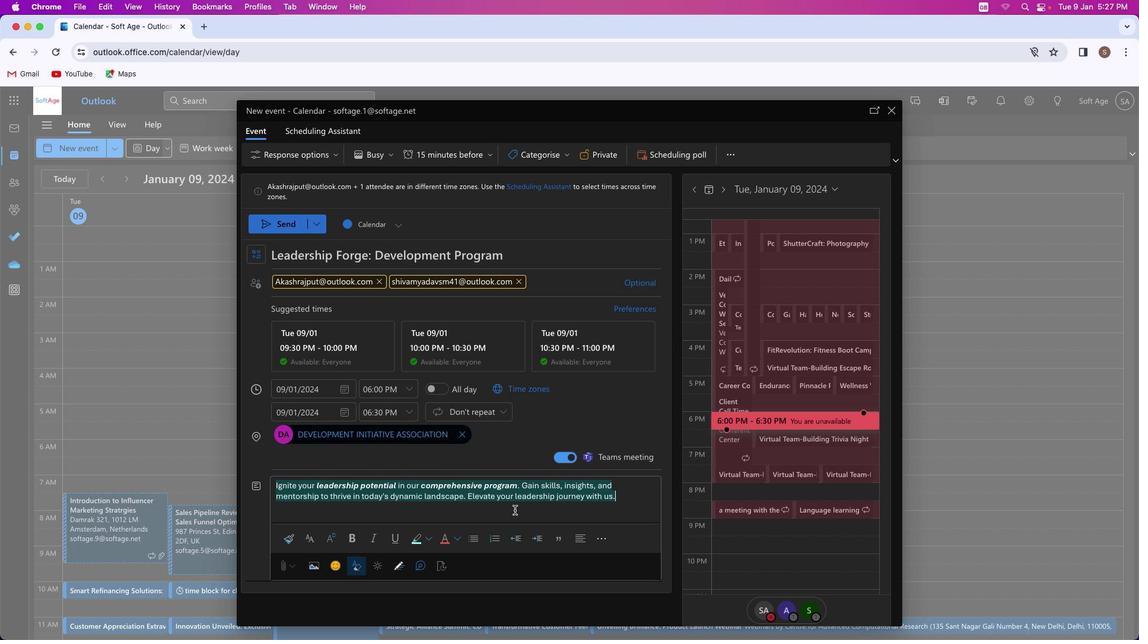 
Action: Mouse pressed left at (514, 510)
Screenshot: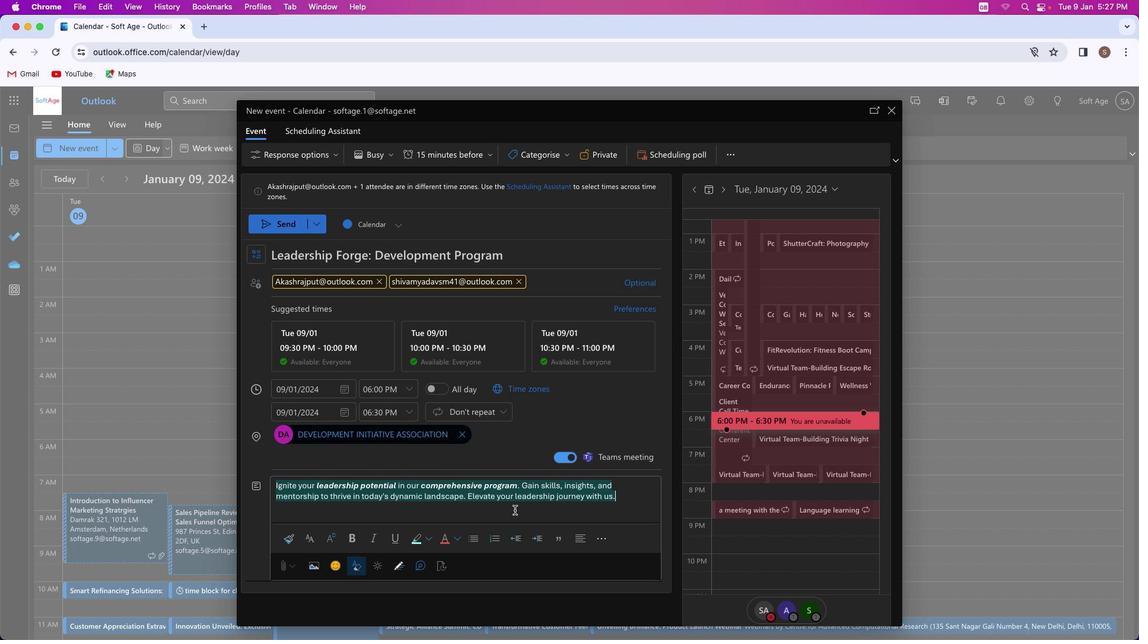 
Action: Mouse moved to (564, 159)
Screenshot: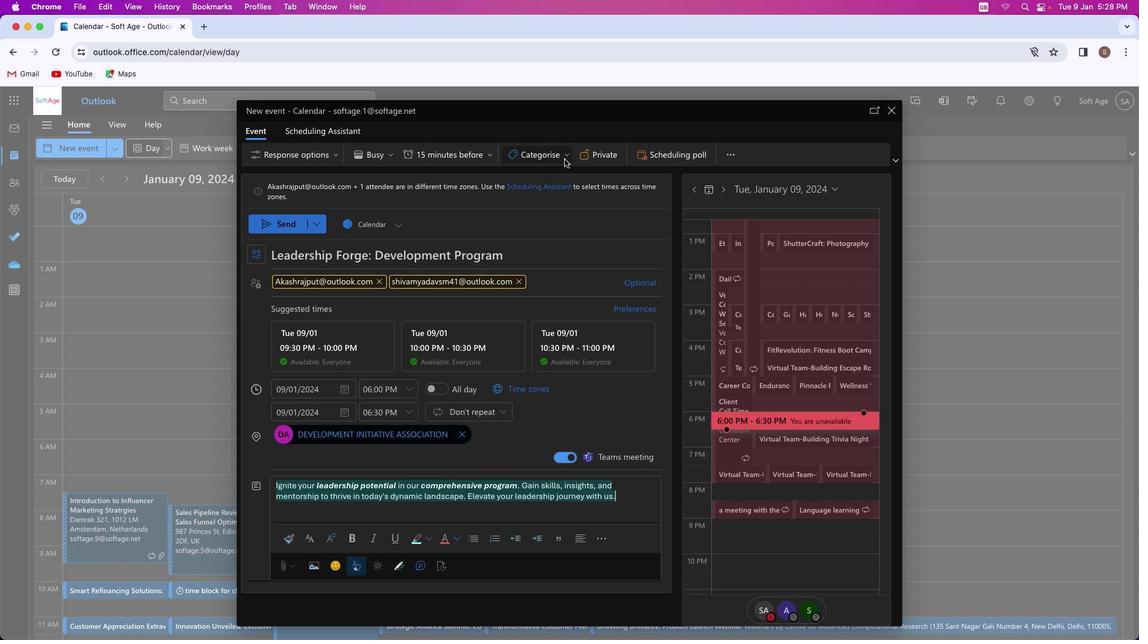 
Action: Mouse pressed left at (564, 159)
Screenshot: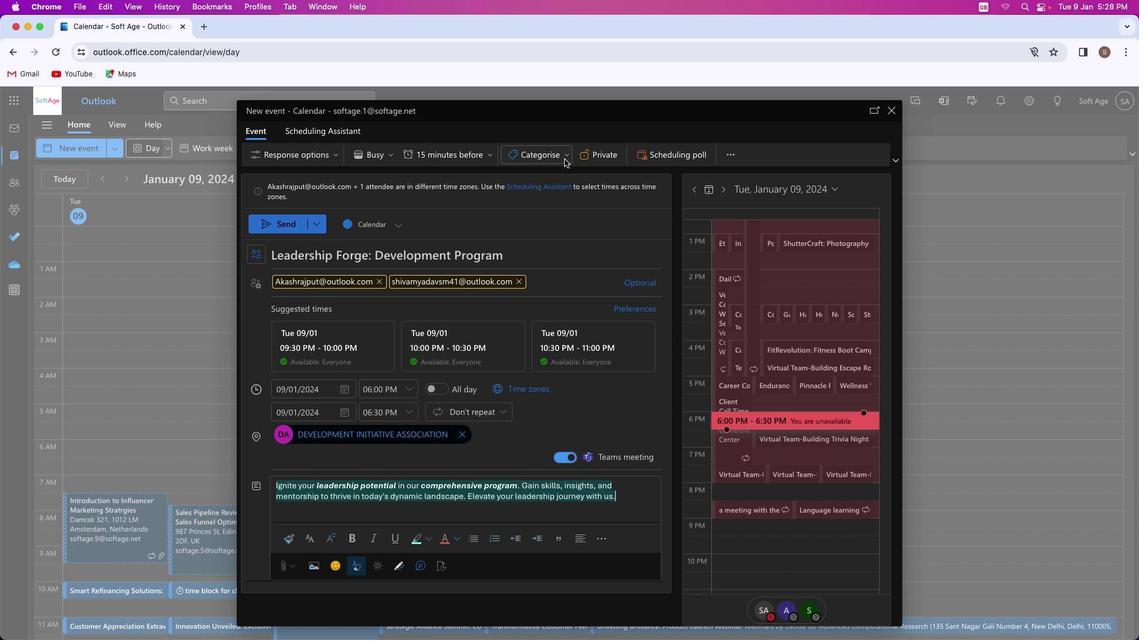 
Action: Mouse moved to (551, 230)
Screenshot: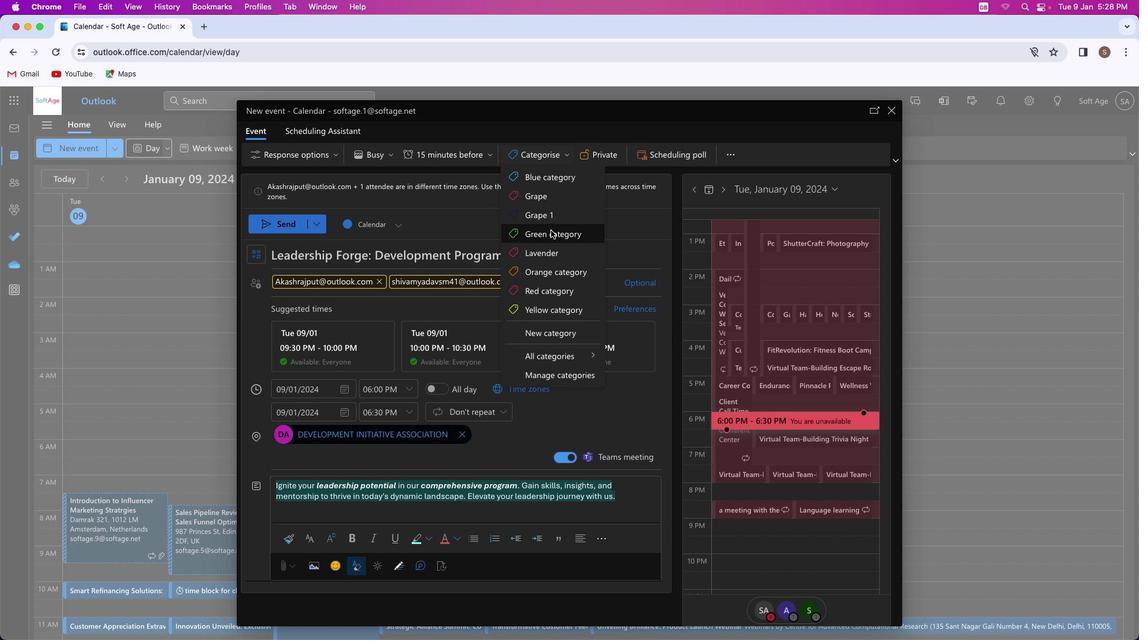 
Action: Mouse pressed left at (551, 230)
Screenshot: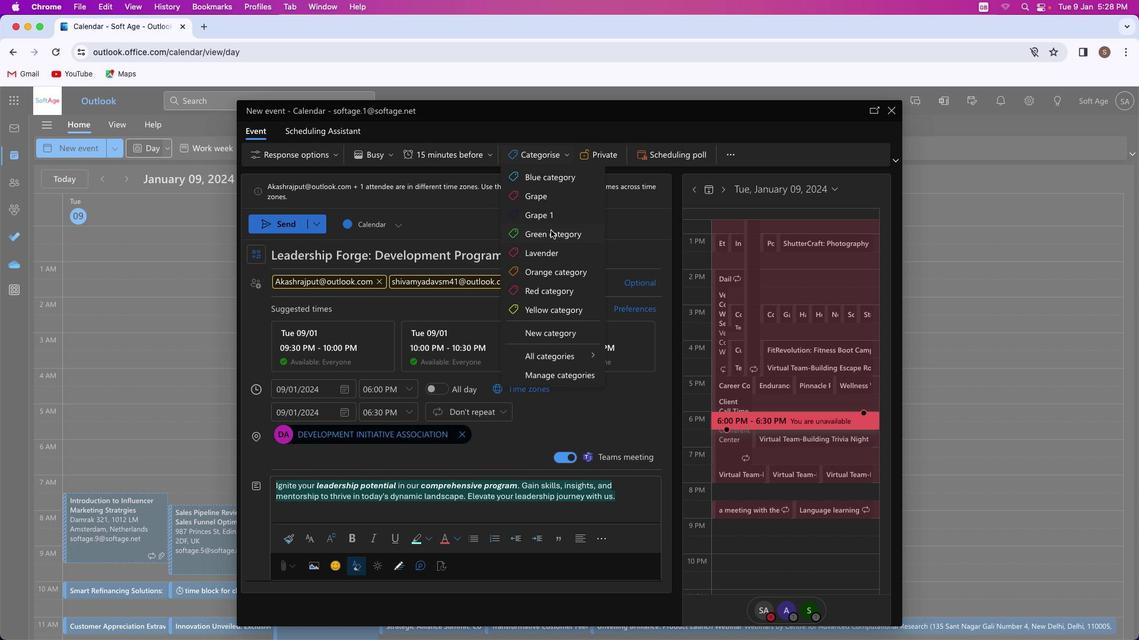 
Action: Mouse moved to (283, 223)
Screenshot: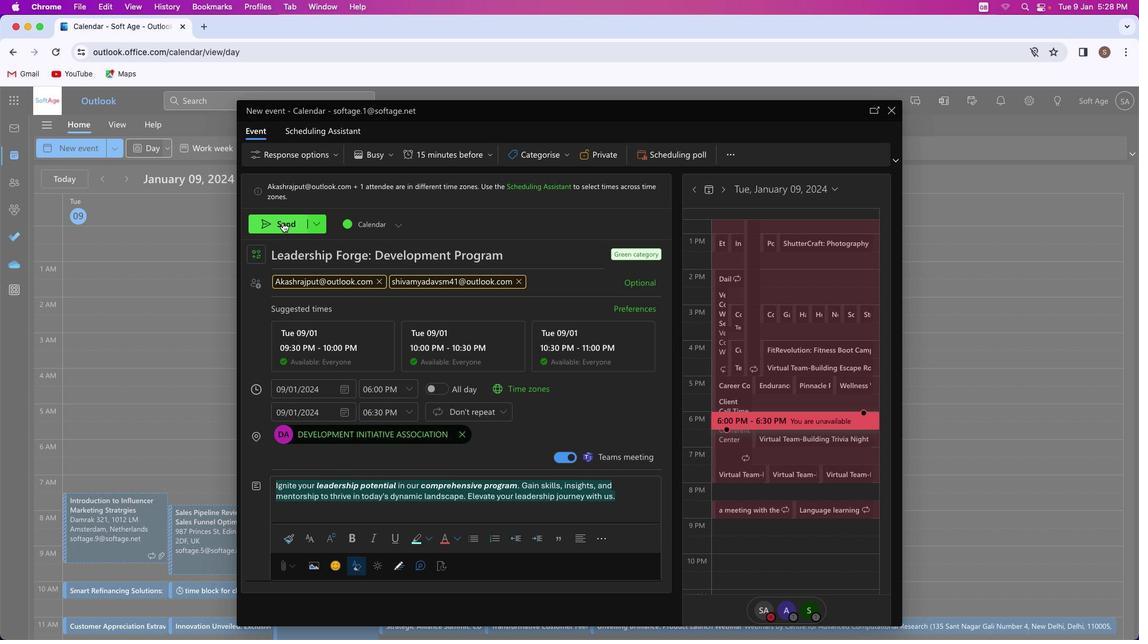 
Action: Mouse pressed left at (283, 223)
Screenshot: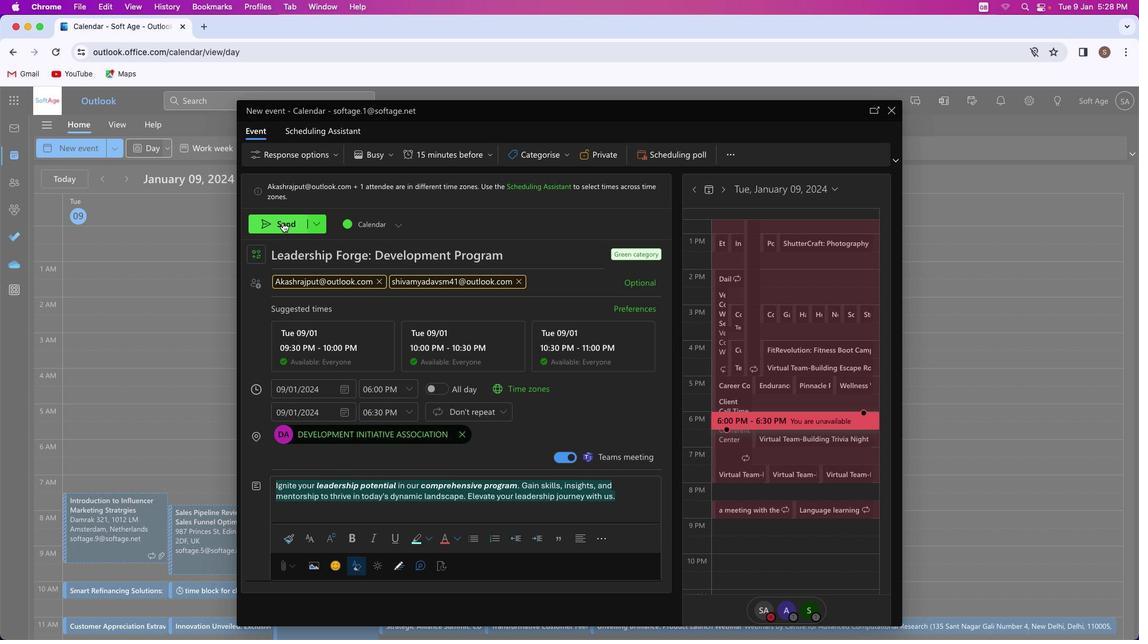 
Action: Mouse moved to (525, 421)
Screenshot: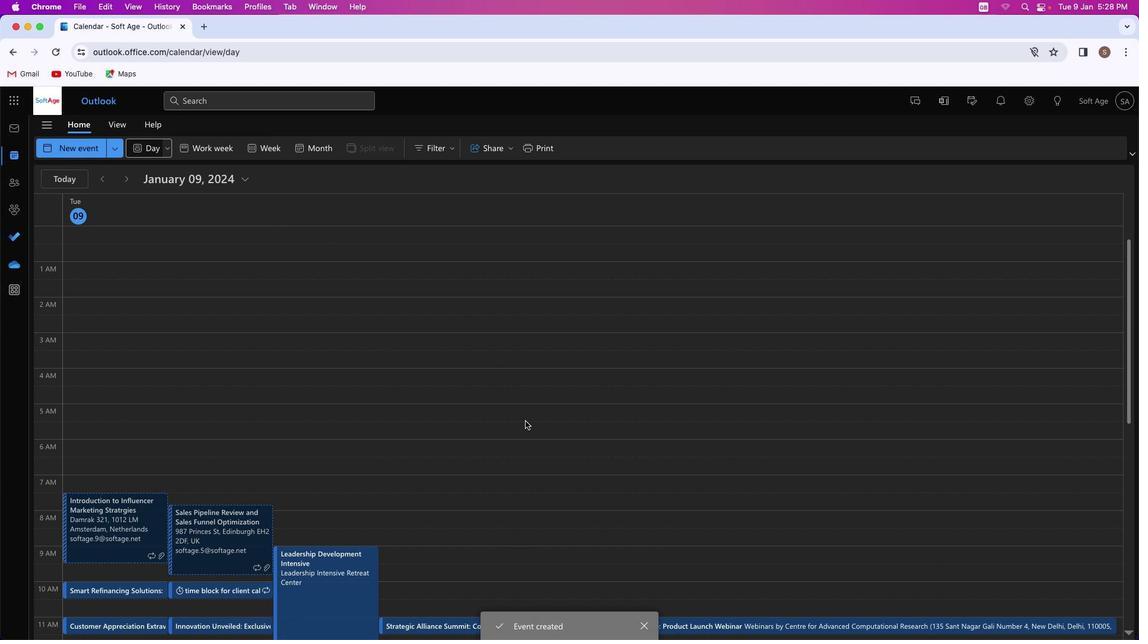 
